 Task: open an excel sheet and write heading  Money ManagerAdd Descriptions in a column and its values below  'Salary, Rent, Groceries, Utilities, Dining out, Transportation & Entertainment. 'Add Categories in next column and its values below  Income, Expense, Expense, Expense, Expense, Expense & Expense. Add Amount in next column and its values below  $2,500, $800, $200, $100, $50, $30 & $100Add Dates in next column and its values below  2023-05-01, 2023-05-05, 2023-05-10, 2023-05-15, 2023-05-20, 2023-05-25 & 2023-05-31Save page ExpenseLog templatesbook
Action: Mouse moved to (140, 138)
Screenshot: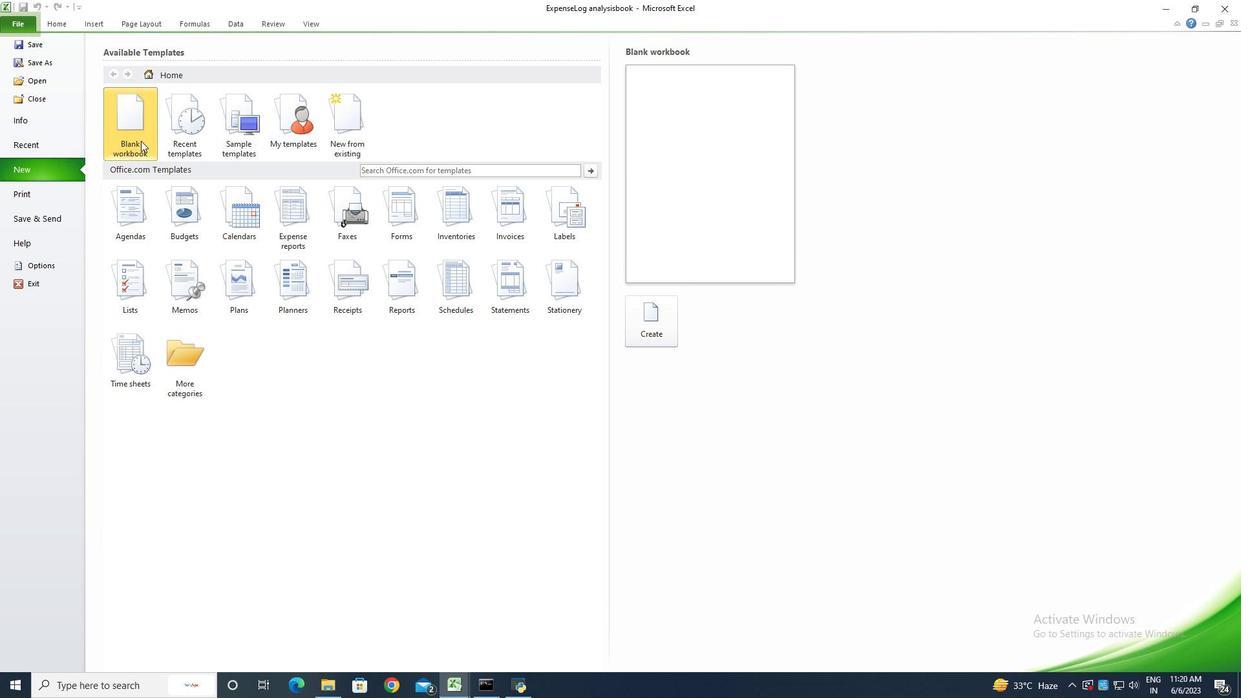 
Action: Mouse pressed left at (140, 138)
Screenshot: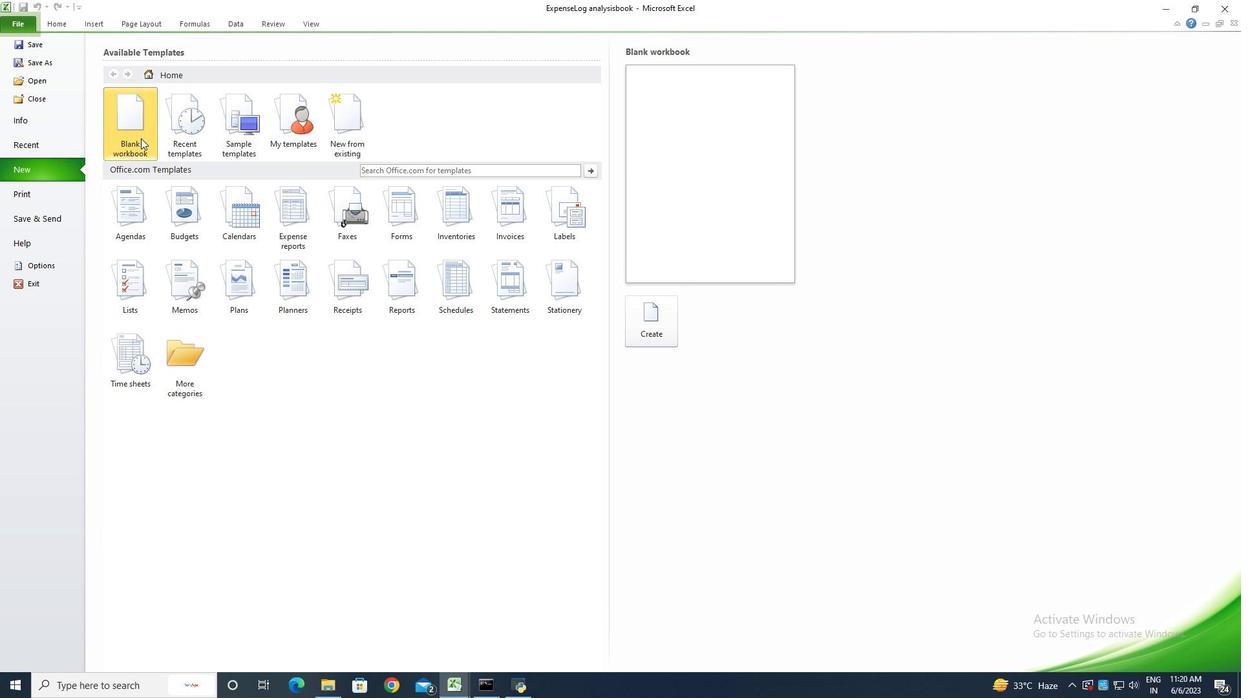 
Action: Mouse moved to (643, 326)
Screenshot: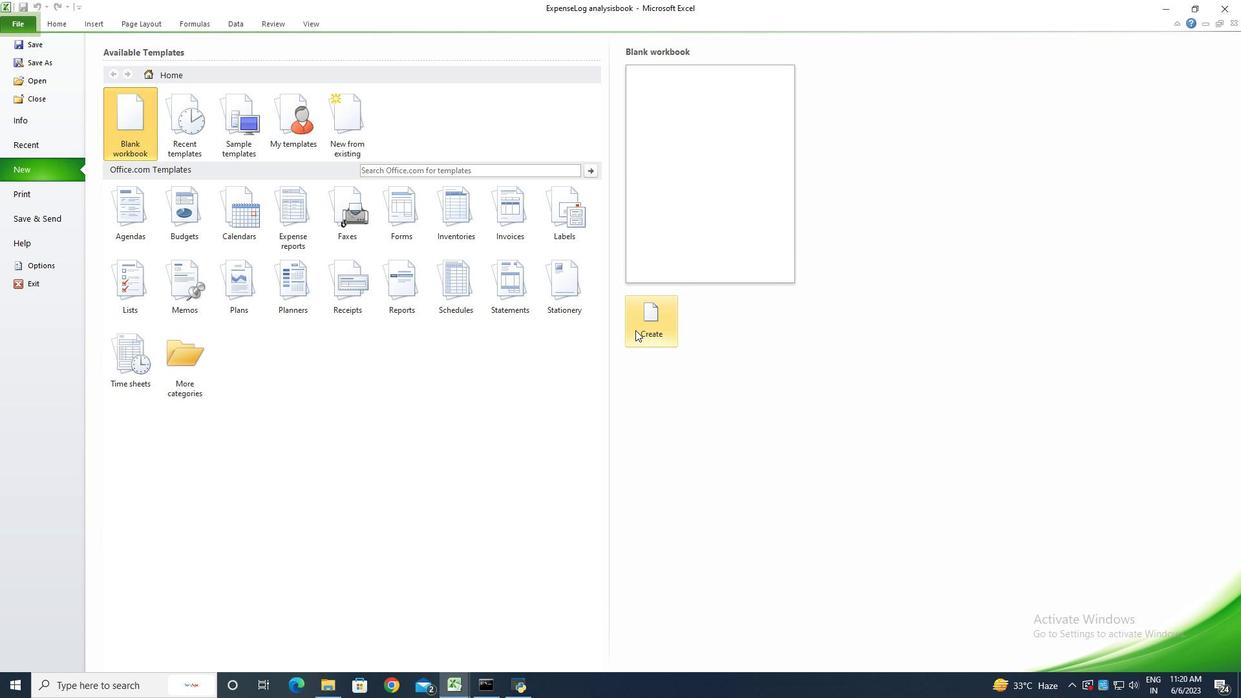 
Action: Mouse pressed left at (643, 326)
Screenshot: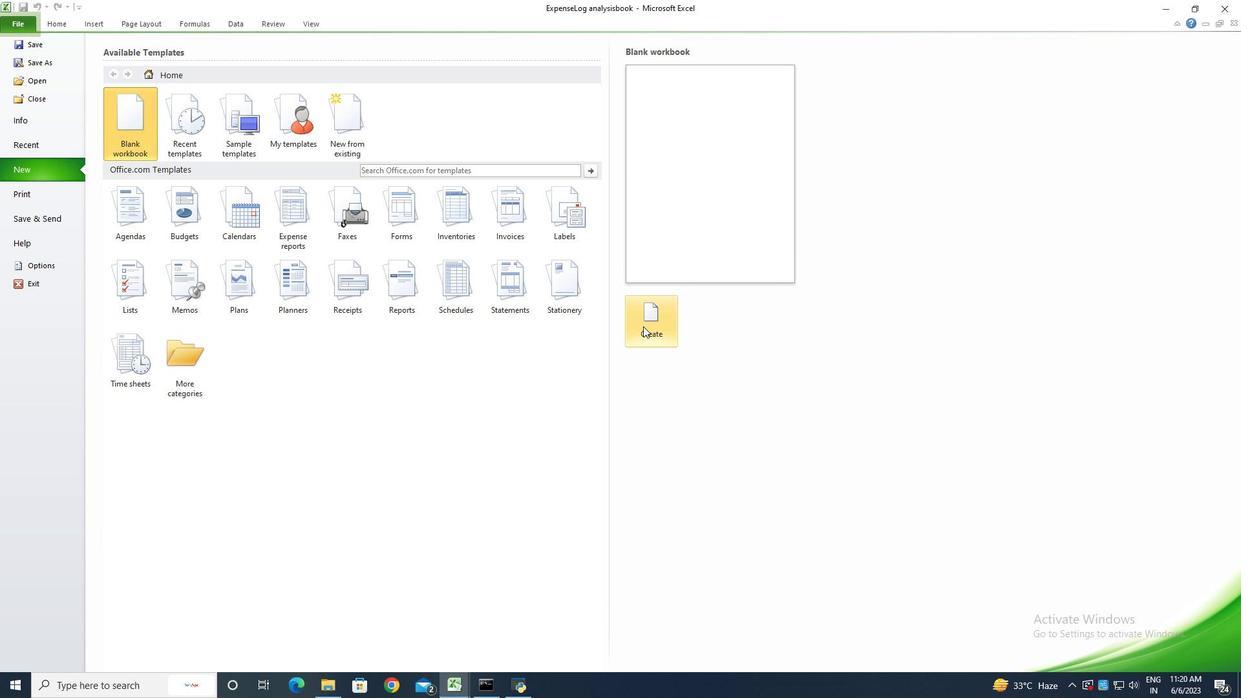 
Action: Key pressed <Key.shift><Key.shift>Mona<Key.backspace>et<Key.backspace>y<Key.space><Key.shift><Key.shift><Key.shift><Key.shift><Key.shift><Key.shift><Key.shift><Key.shift><Key.shift><Key.shift><Key.shift><Key.shift><Key.shift><Key.shift><Key.shift><Key.shift><Key.shift><Key.shift>Manager<Key.enter><Key.shift>Descriptions<Key.enter><Key.shift>Salary<Key.space><Key.backspace><Key.enter><Key.shift>Rent<Key.enter><Key.shift>Groceries<Key.enter><Key.shift>Utl<Key.backspace>ilities<Key.enter><Key.shift><Key.shift><Key.shift>Dining<Key.space><Key.shift>Out<Key.enter><Key.shift>Transportation<Key.enter><Key.shift><Key.shift><Key.shift><Key.shift><Key.shift><Key.shift><Key.shift><Key.shift><Key.shift><Key.shift><Key.shift><Key.shift><Key.shift><Key.shift><Key.shift><Key.shift><Key.shift><Key.shift><Key.shift><Key.shift><Key.shift><Key.shift><Key.shift><Key.shift><Key.shift><Key.shift><Key.shift><Key.shift><Key.shift><Key.shift><Key.shift><Key.shift><Key.shift><Key.shift><Key.shift><Key.shift><Key.shift><Key.shift><Key.shift><Key.shift><Key.shift><Key.shift><Key.shift><Key.shift><Key.shift>Enter<Key.shift>Tainment<Key.left><Key.left>
Screenshot: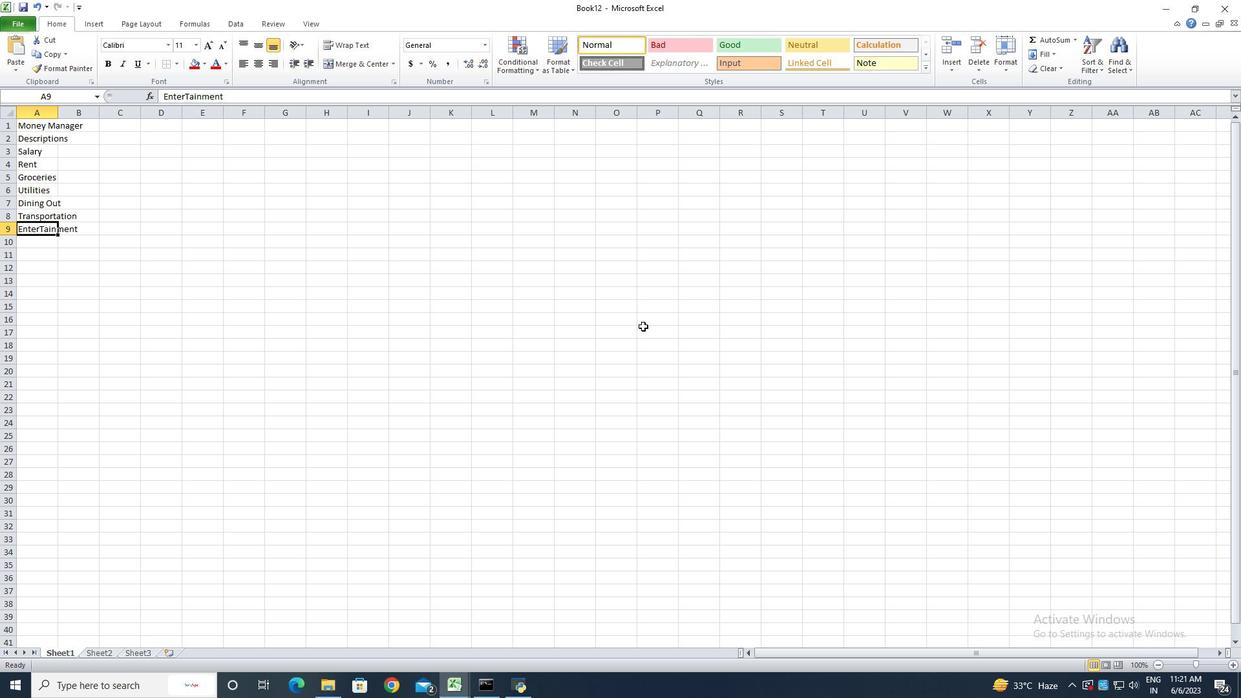 
Action: Mouse moved to (190, 95)
Screenshot: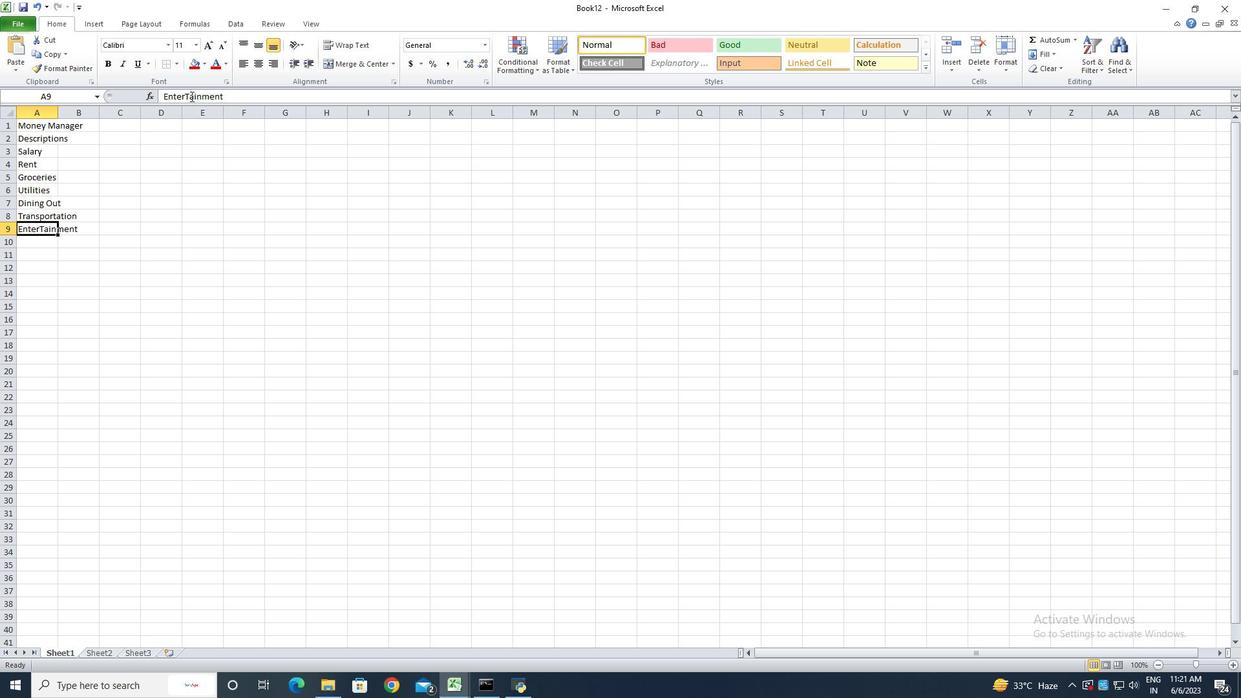 
Action: Mouse pressed left at (190, 95)
Screenshot: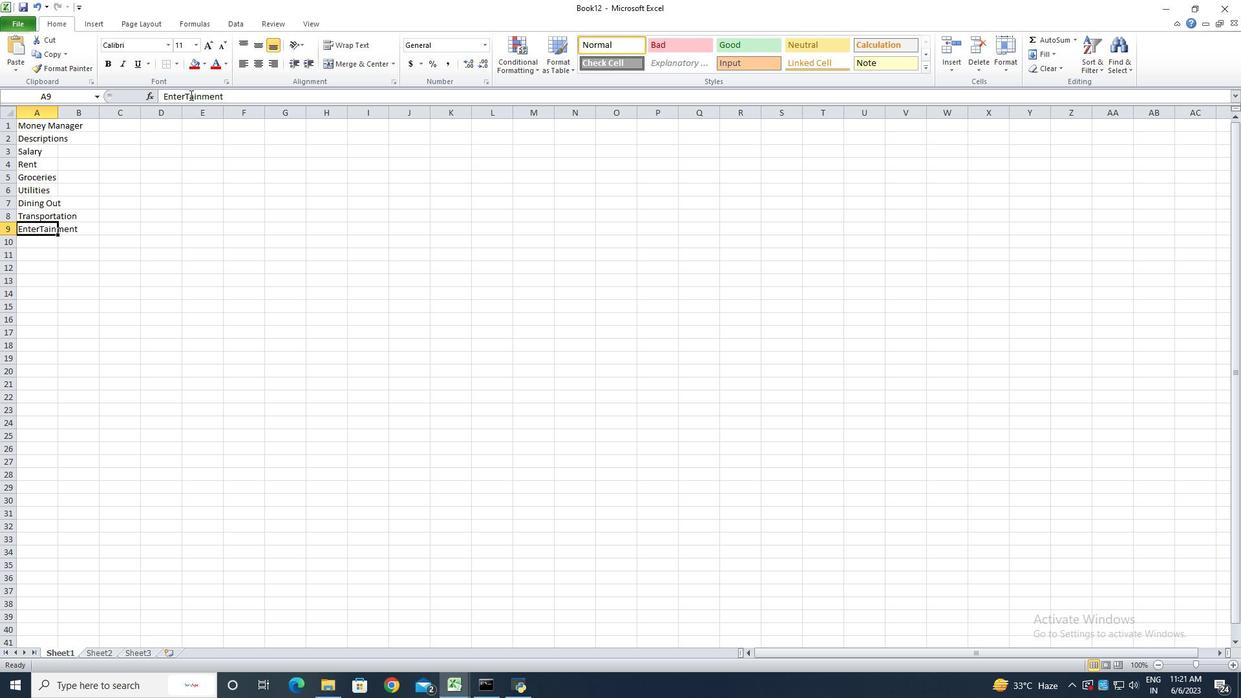 
Action: Mouse moved to (199, 92)
Screenshot: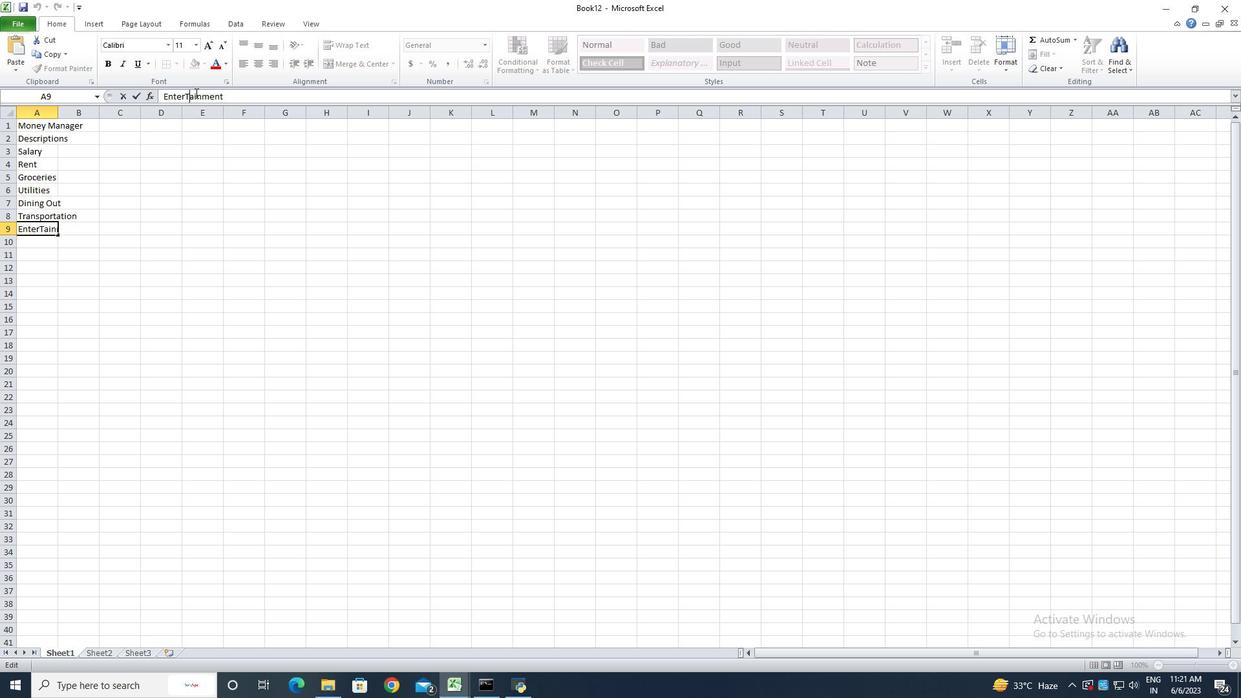 
Action: Key pressed <Key.backspace>t
Screenshot: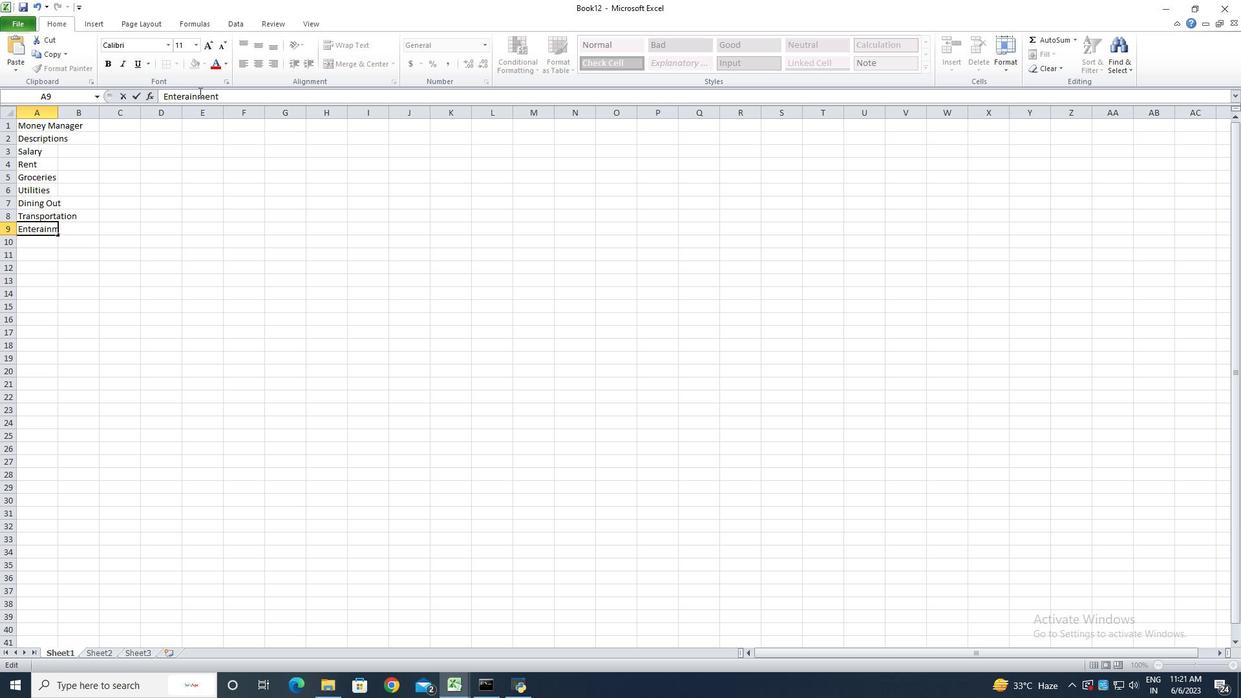 
Action: Mouse moved to (129, 178)
Screenshot: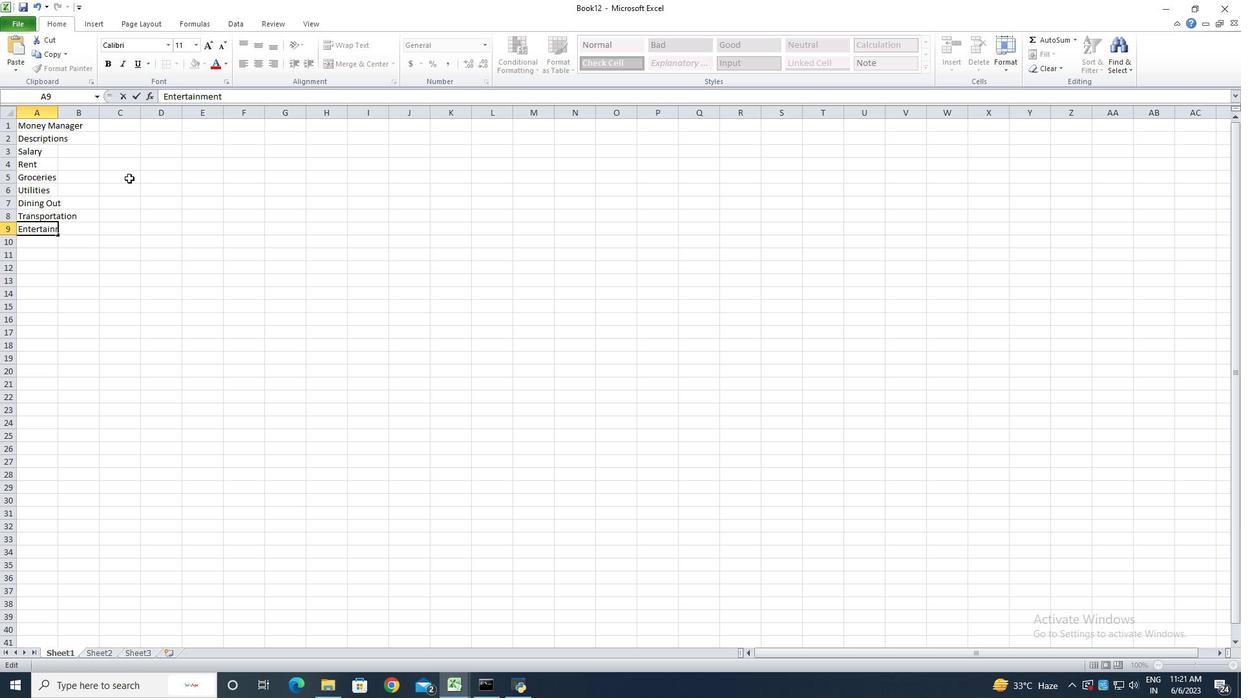 
Action: Key pressed <Key.enter>
Screenshot: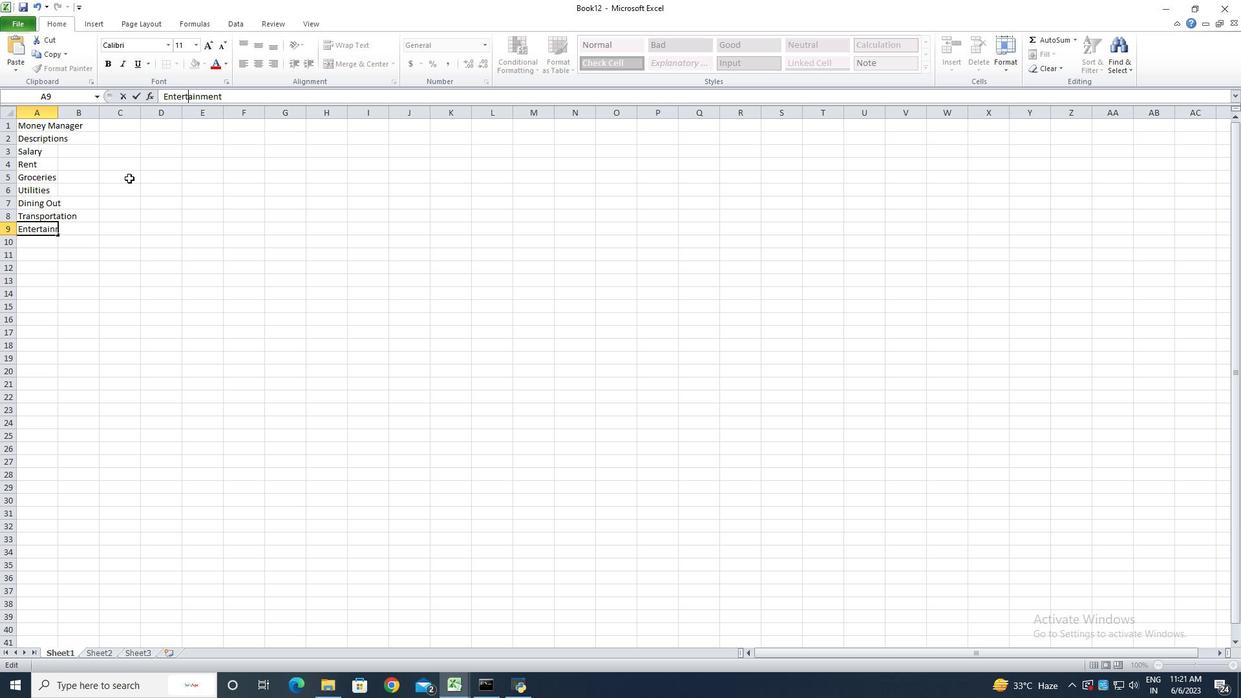 
Action: Mouse moved to (60, 117)
Screenshot: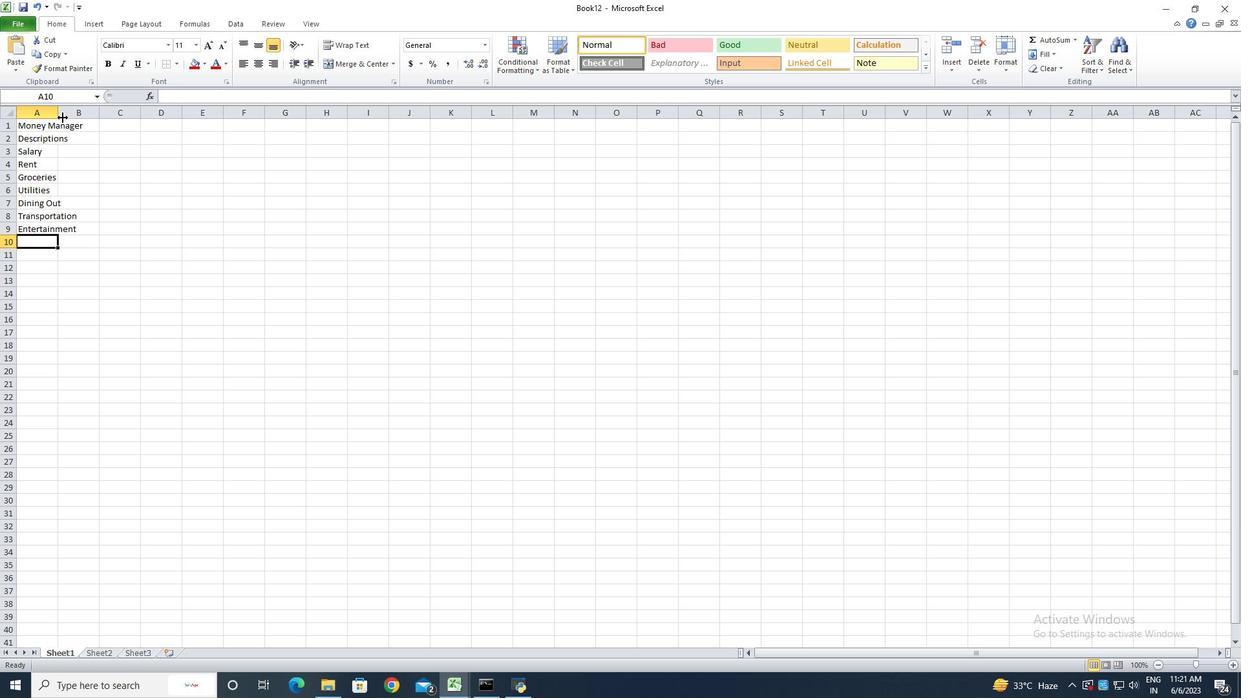 
Action: Mouse pressed left at (60, 117)
Screenshot: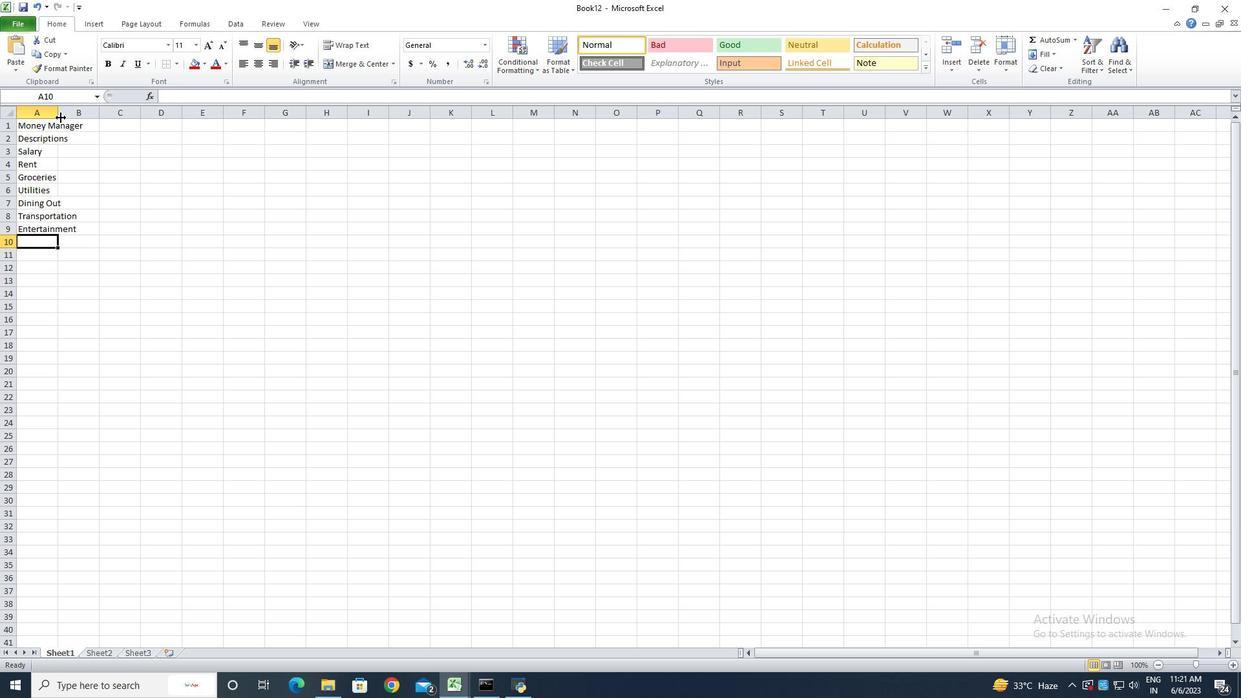 
Action: Mouse pressed left at (60, 117)
Screenshot: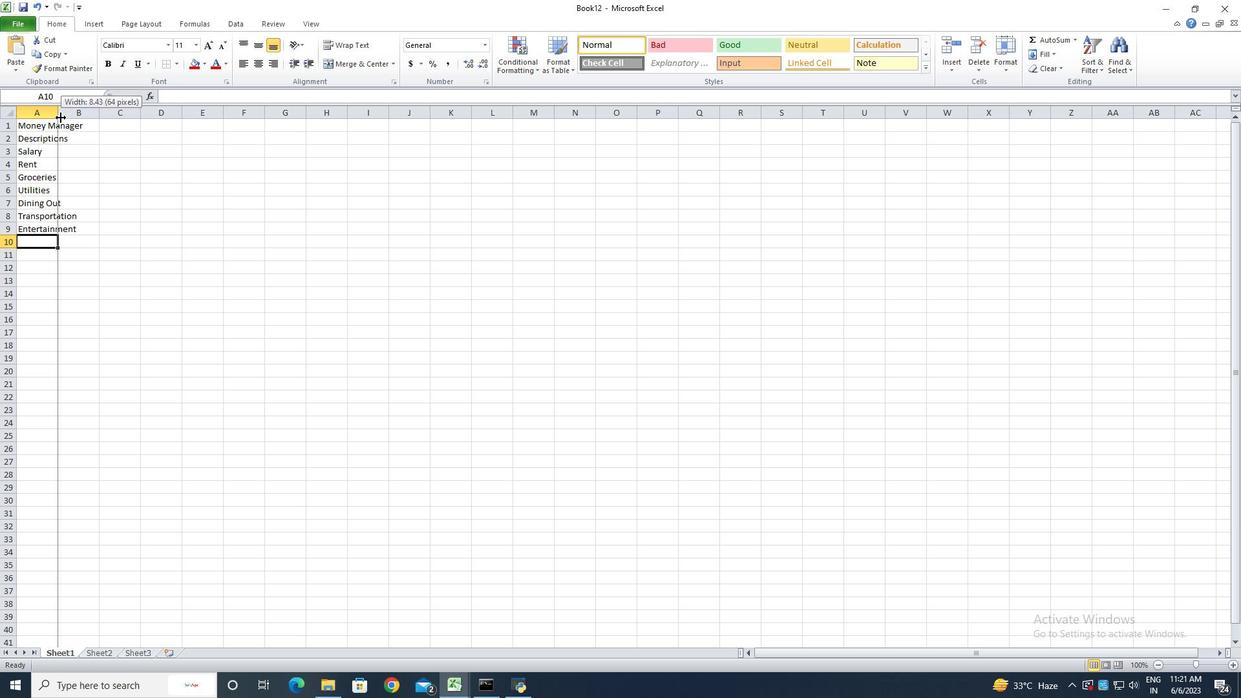 
Action: Mouse moved to (101, 140)
Screenshot: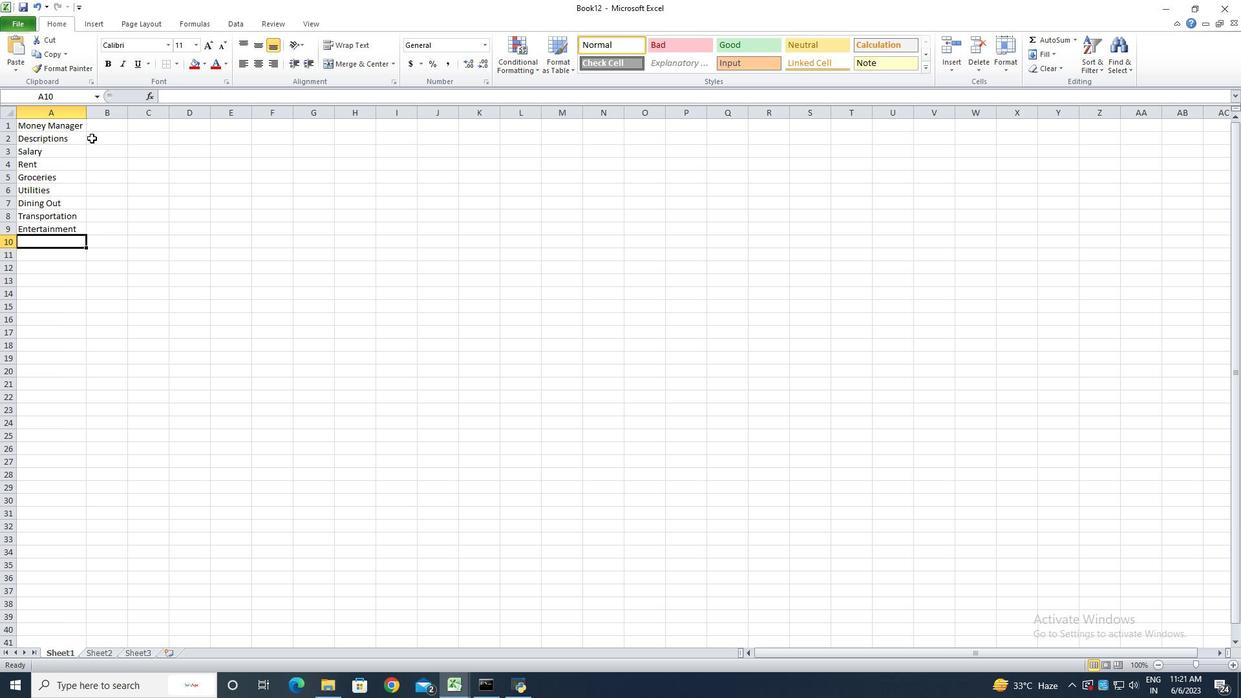 
Action: Mouse pressed left at (101, 140)
Screenshot: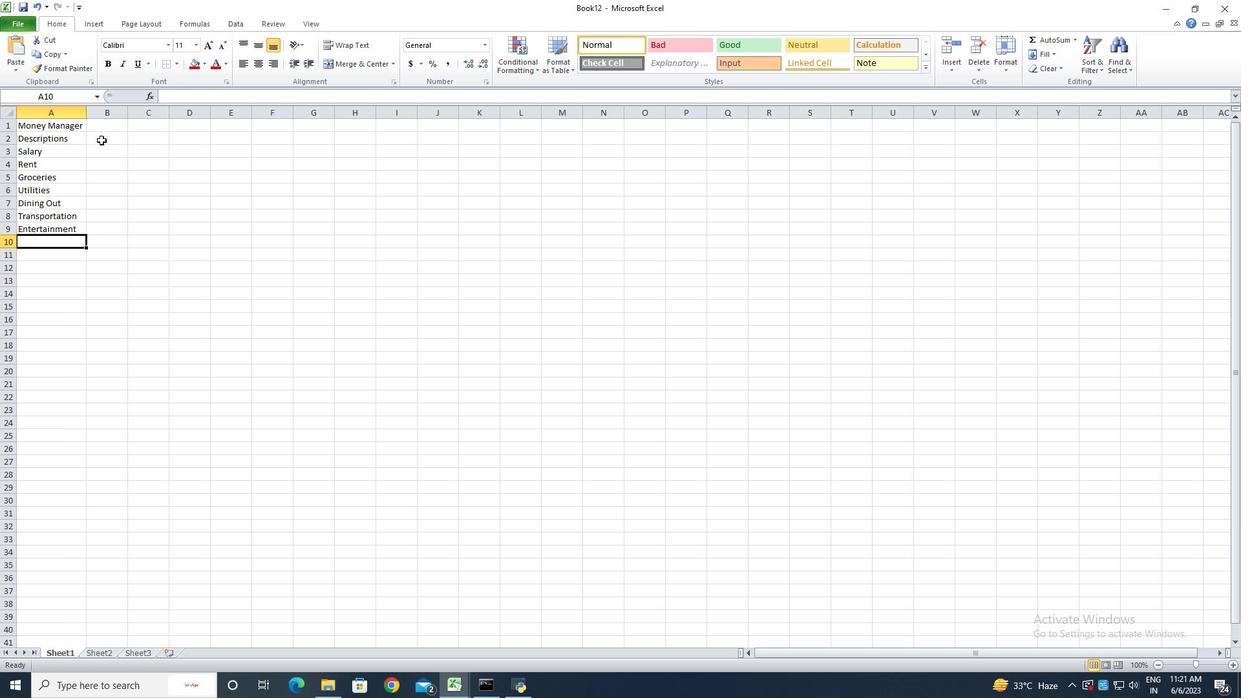 
Action: Key pressed <Key.shift>Categories<Key.enter><Key.shift><Key.shift><Key.shift><Key.shift><Key.shift><Key.shift>Income<Key.enter><Key.shift>Expense<Key.enter><Key.shift>Expense<Key.enter><Key.shift>Expense<Key.enter><Key.shift>Expense<Key.enter><Key.shift>Expense<Key.enter><Key.shift>Expense
Screenshot: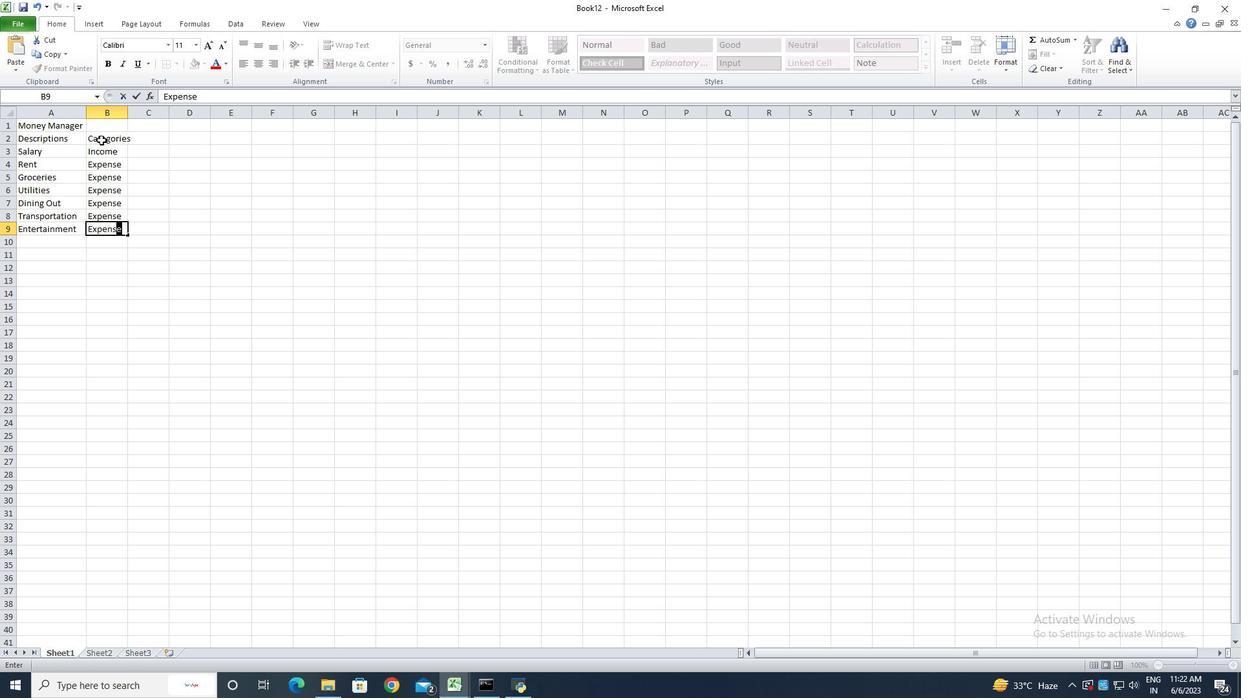 
Action: Mouse moved to (127, 111)
Screenshot: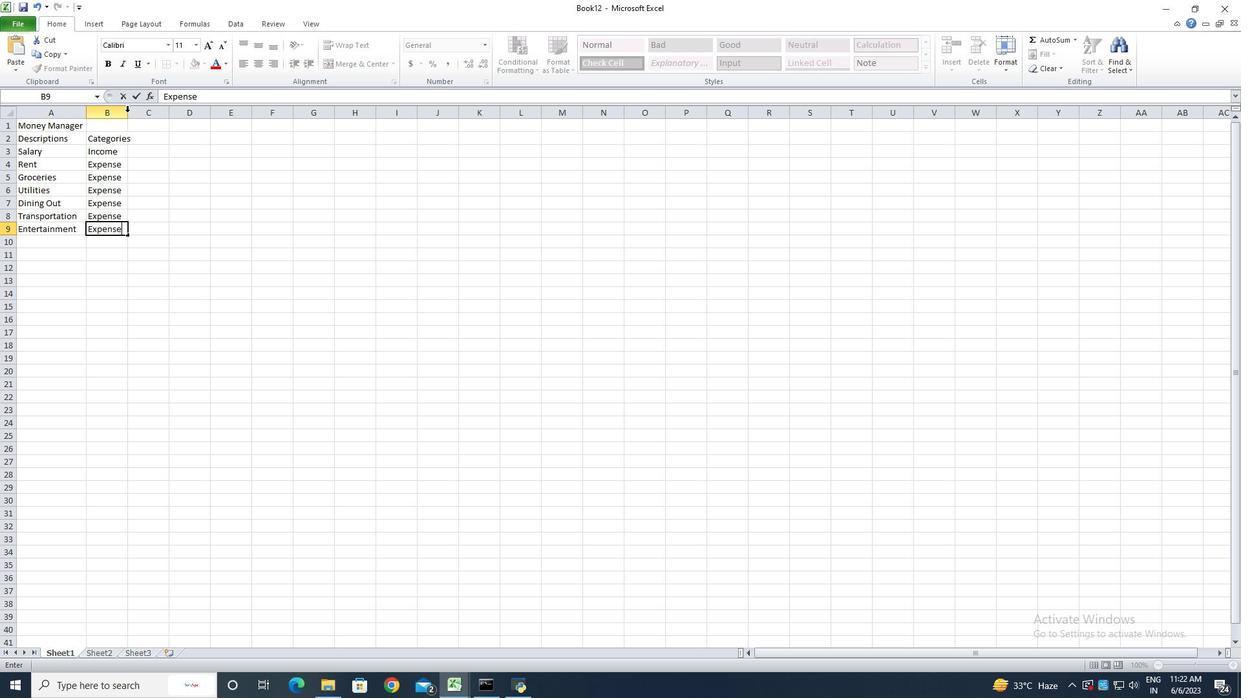 
Action: Key pressed <Key.enter>
Screenshot: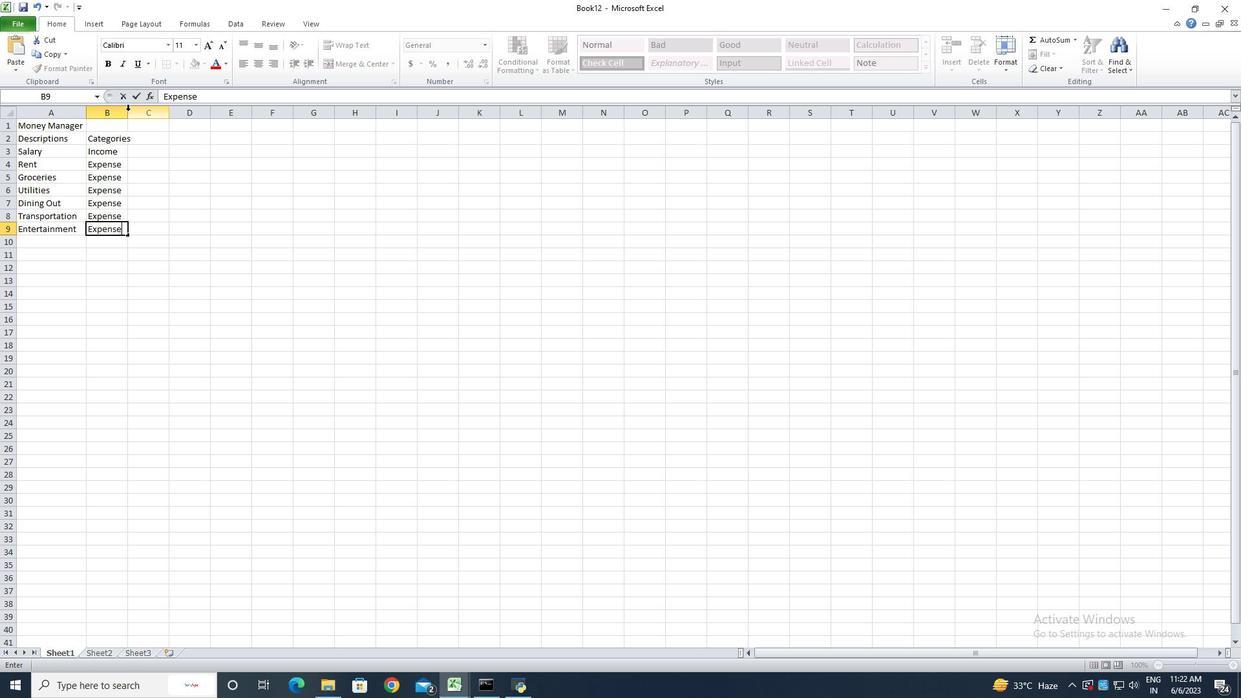 
Action: Mouse moved to (126, 112)
Screenshot: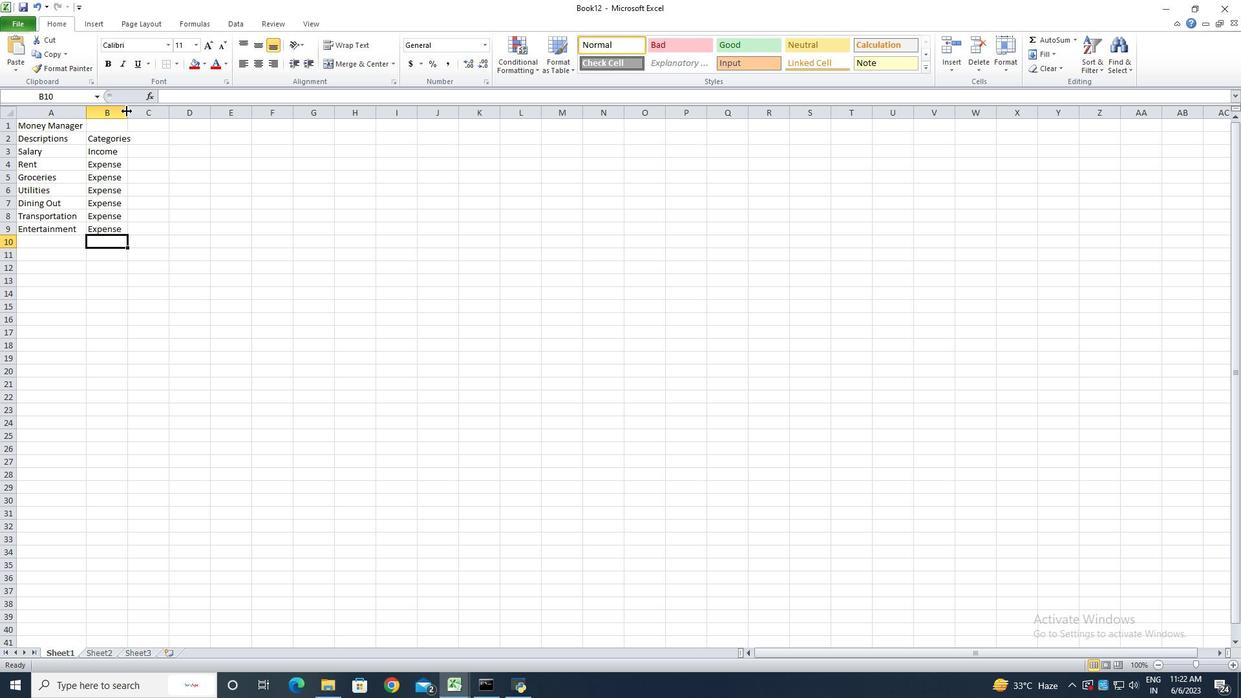 
Action: Mouse pressed left at (126, 112)
Screenshot: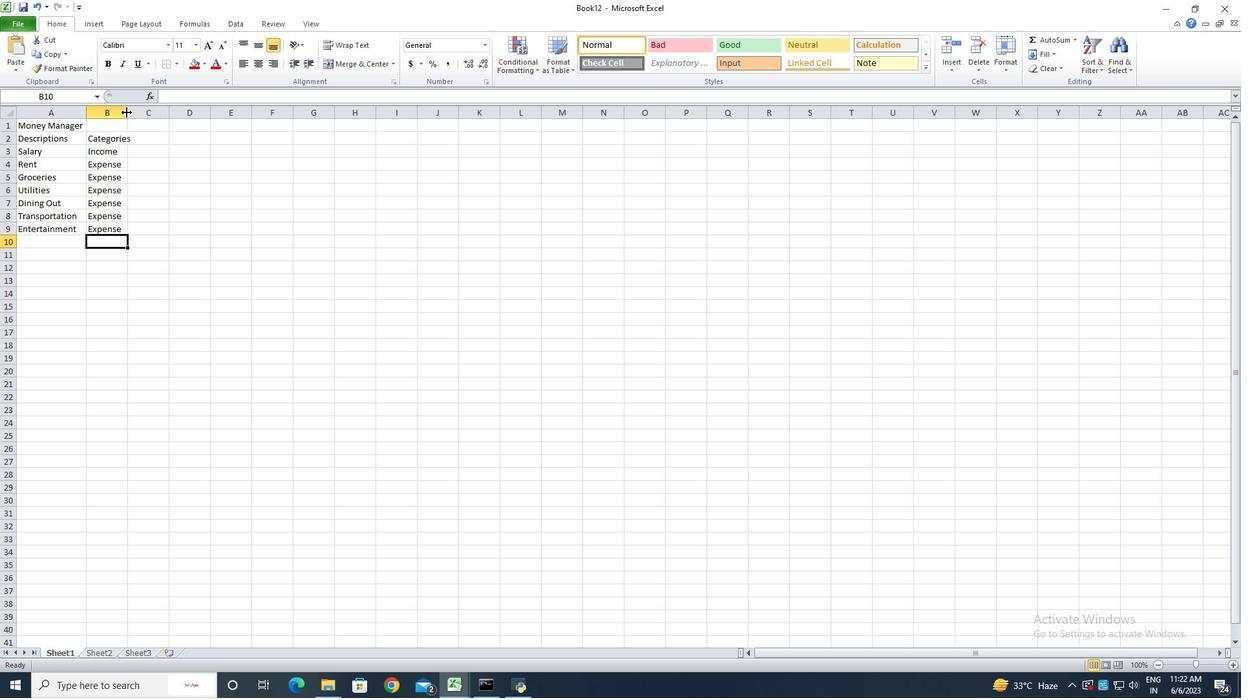
Action: Mouse pressed left at (126, 112)
Screenshot: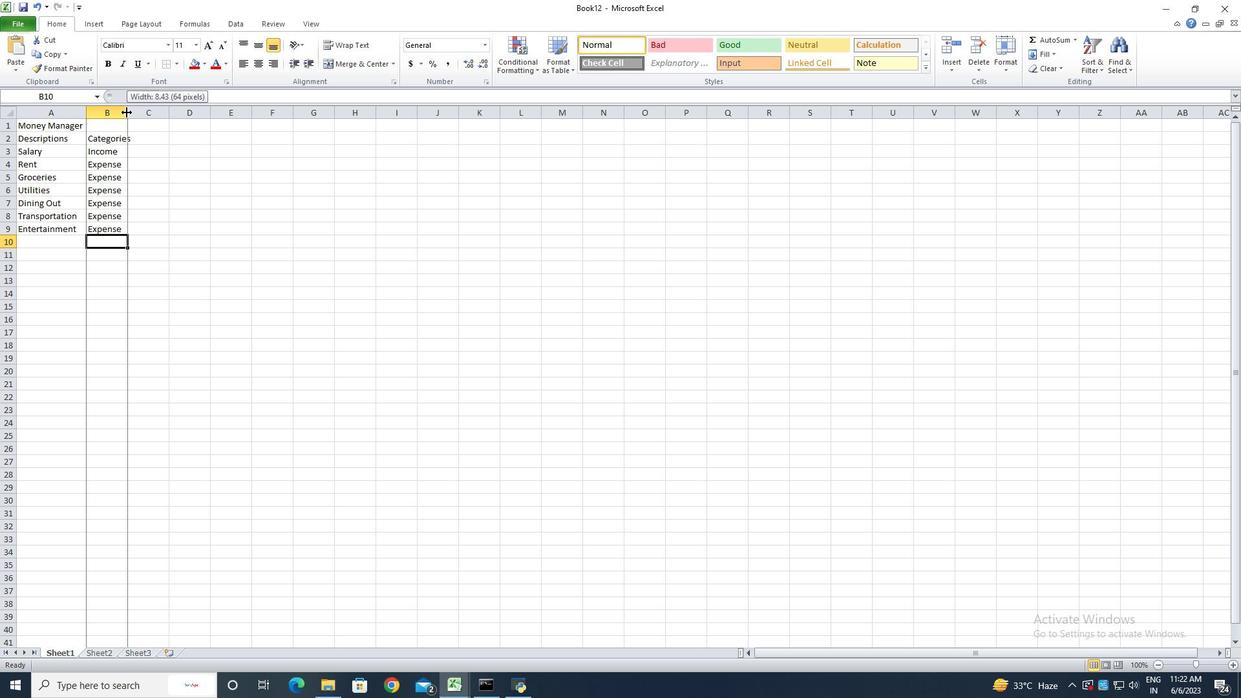 
Action: Mouse moved to (160, 137)
Screenshot: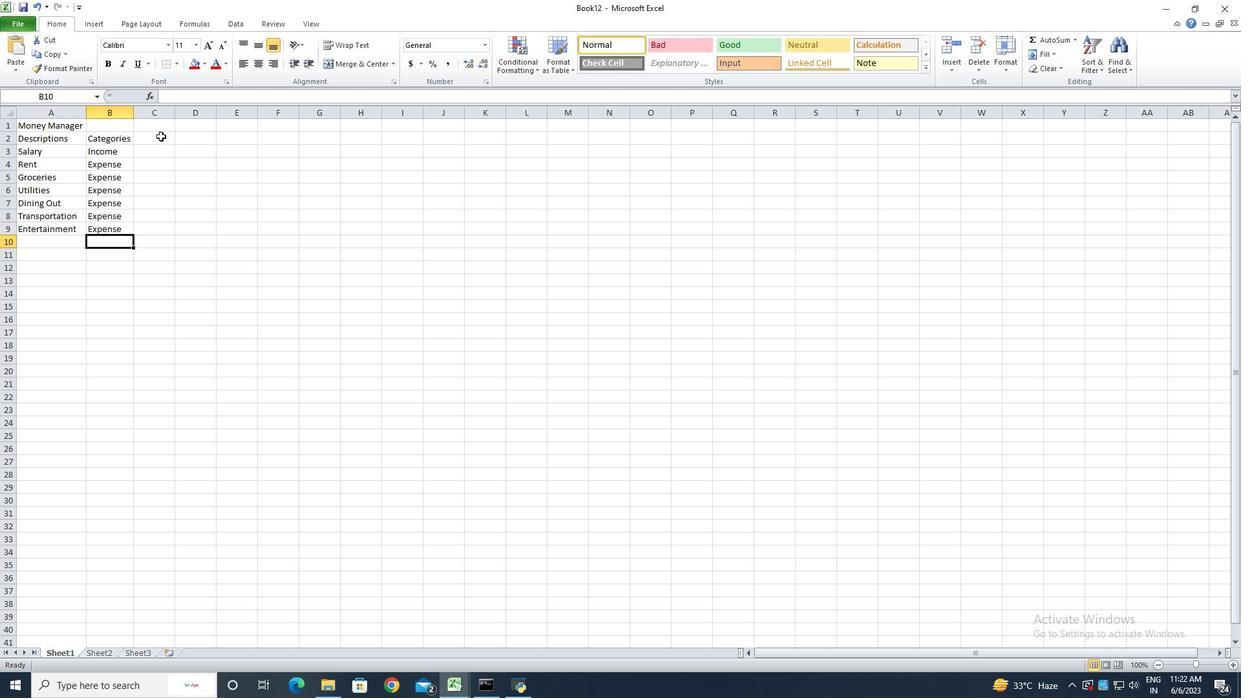 
Action: Mouse pressed left at (160, 137)
Screenshot: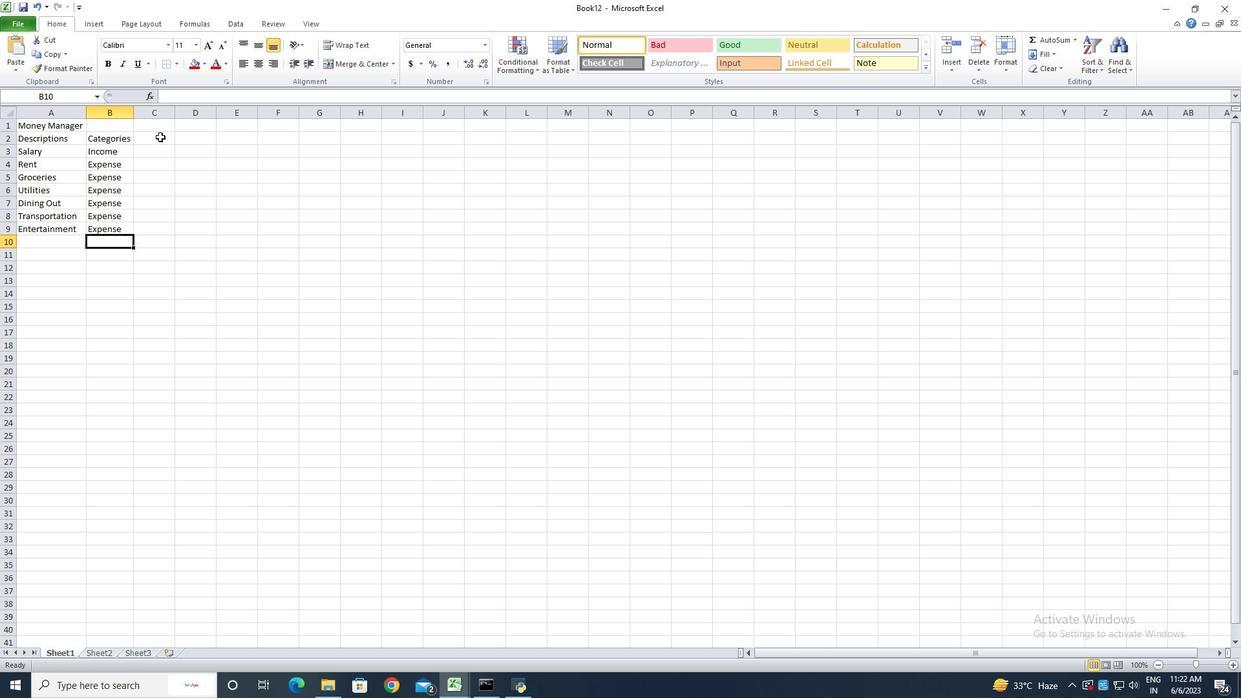 
Action: Key pressed <Key.shift>Amount
Screenshot: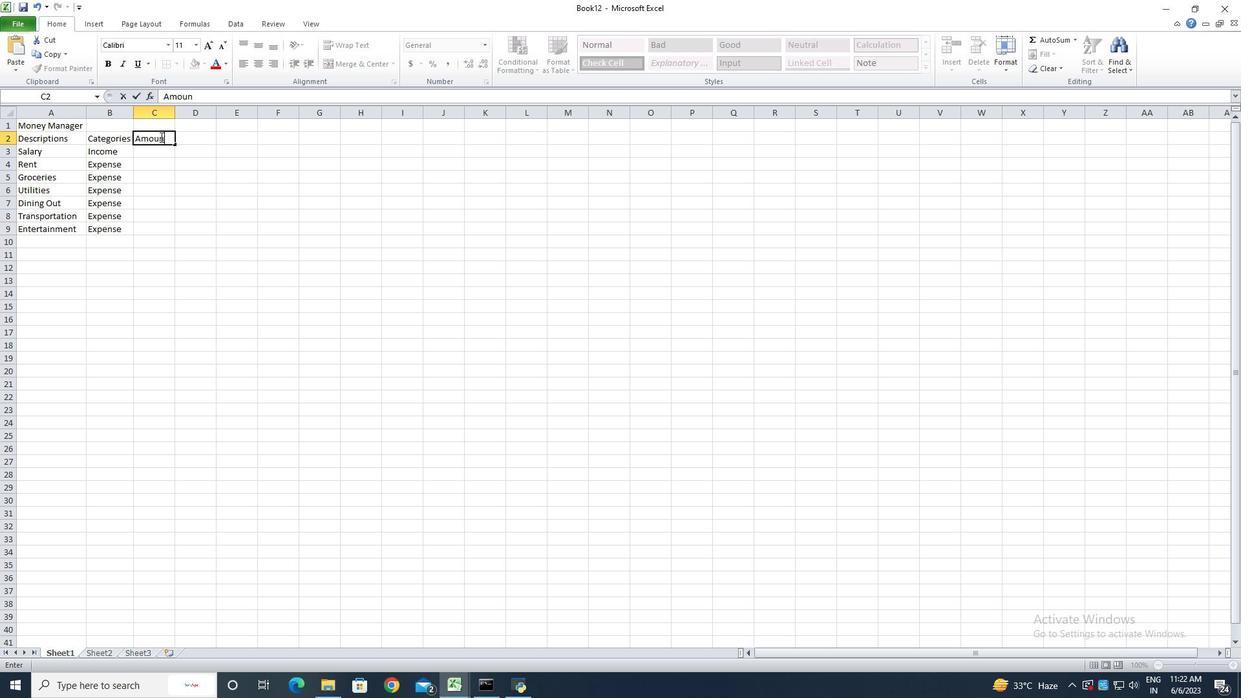 
Action: Mouse moved to (219, 89)
Screenshot: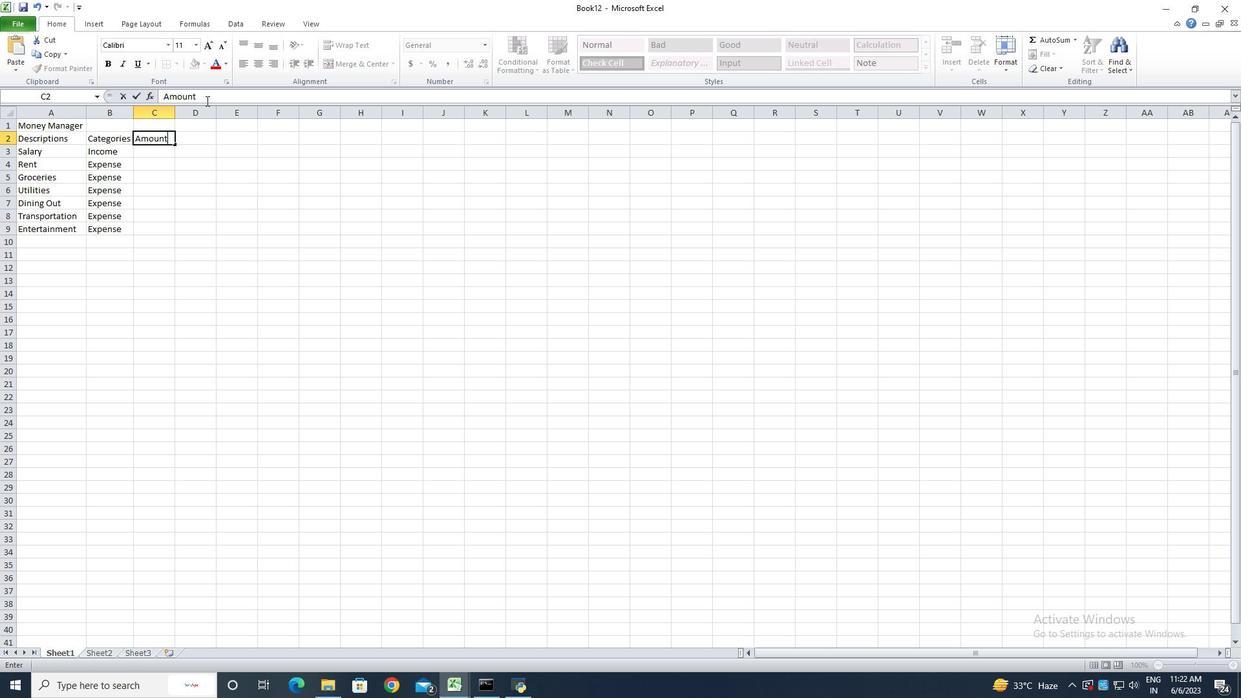 
Action: Key pressed <Key.enter>2500<Key.enter>800<Key.enter>200<Key.enter>100<Key.enter>50<Key.enter>30<Key.enter>100<Key.enter>
Screenshot: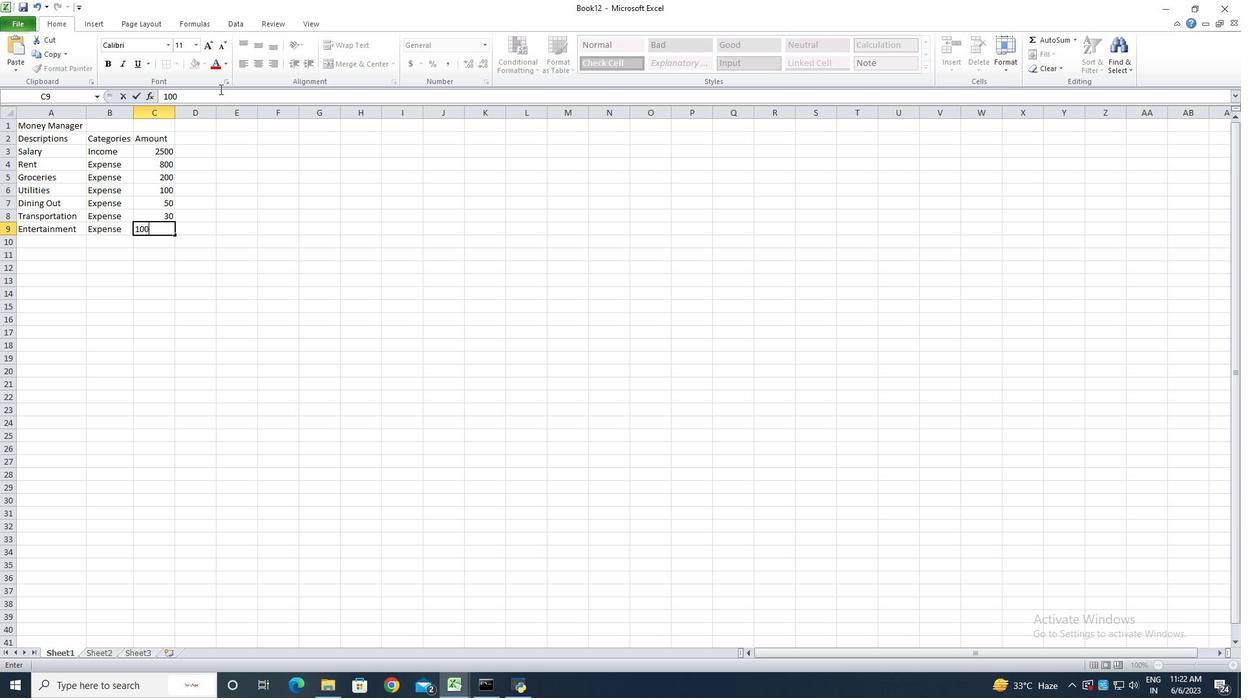 
Action: Mouse moved to (175, 116)
Screenshot: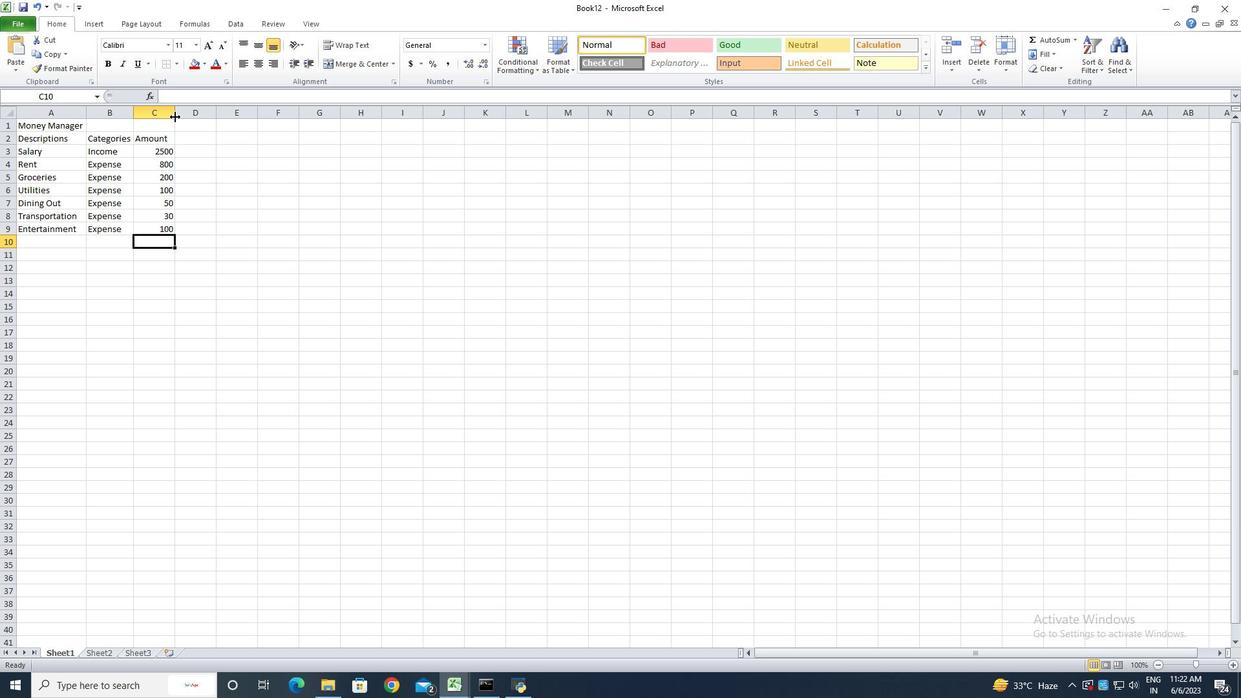 
Action: Mouse pressed left at (175, 116)
Screenshot: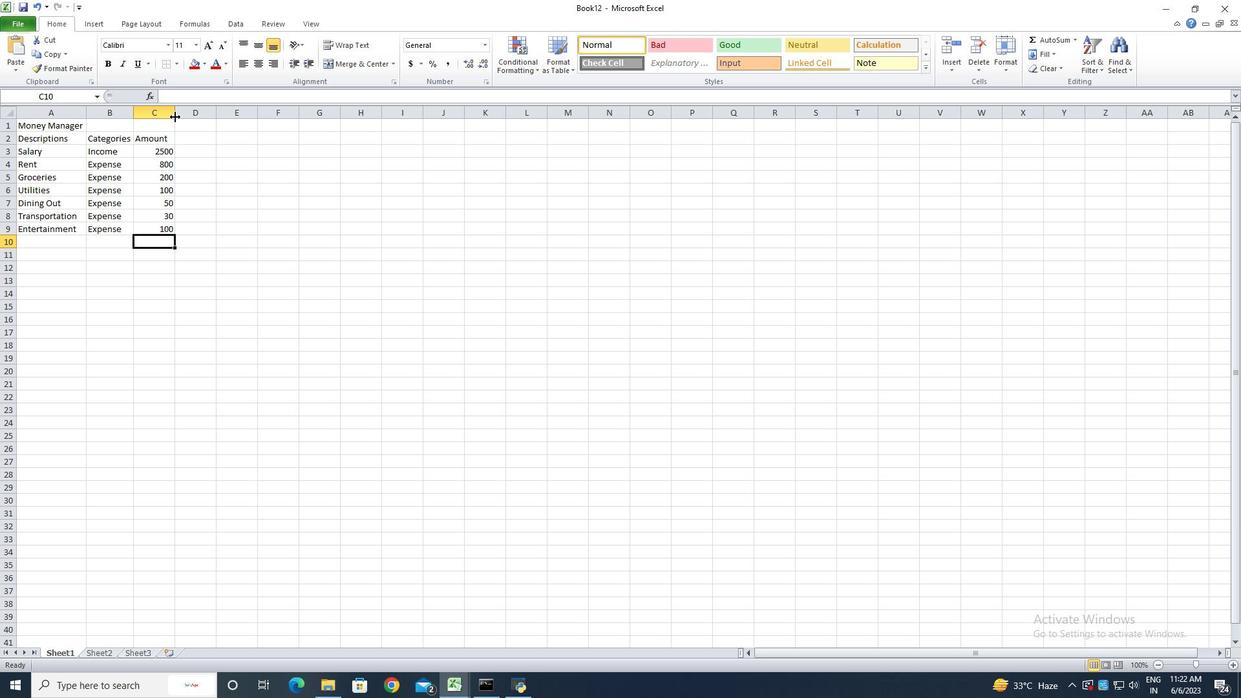 
Action: Mouse pressed left at (175, 116)
Screenshot: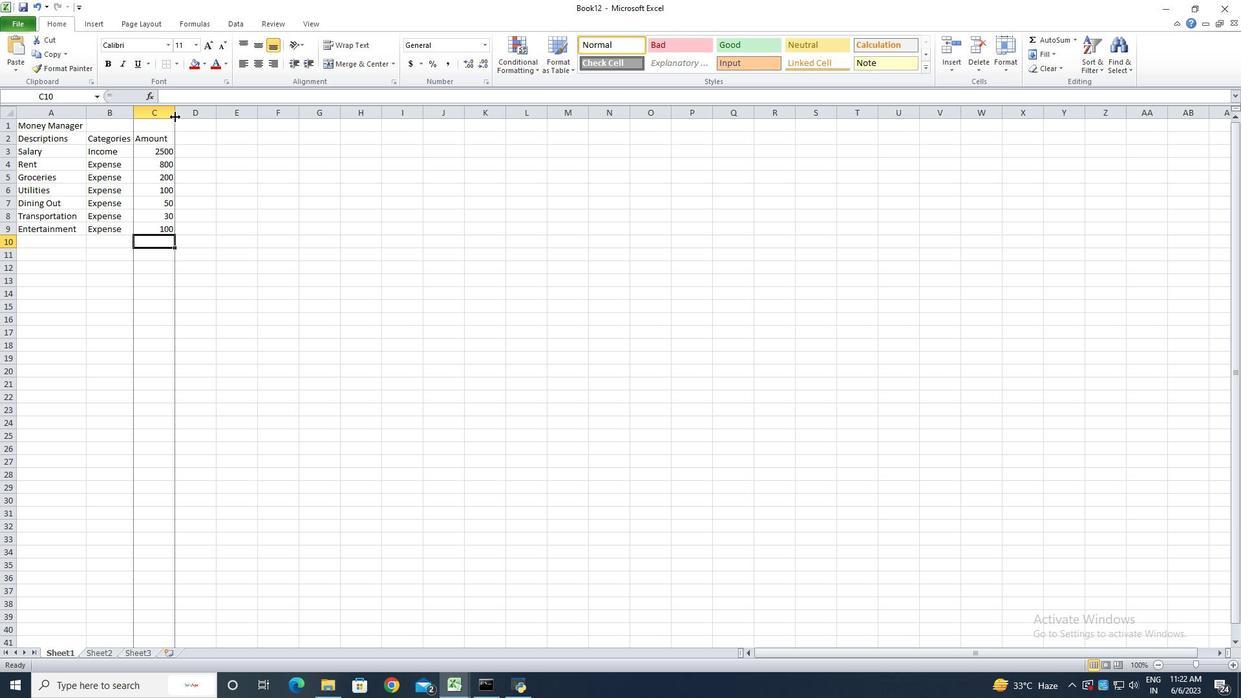 
Action: Mouse moved to (186, 137)
Screenshot: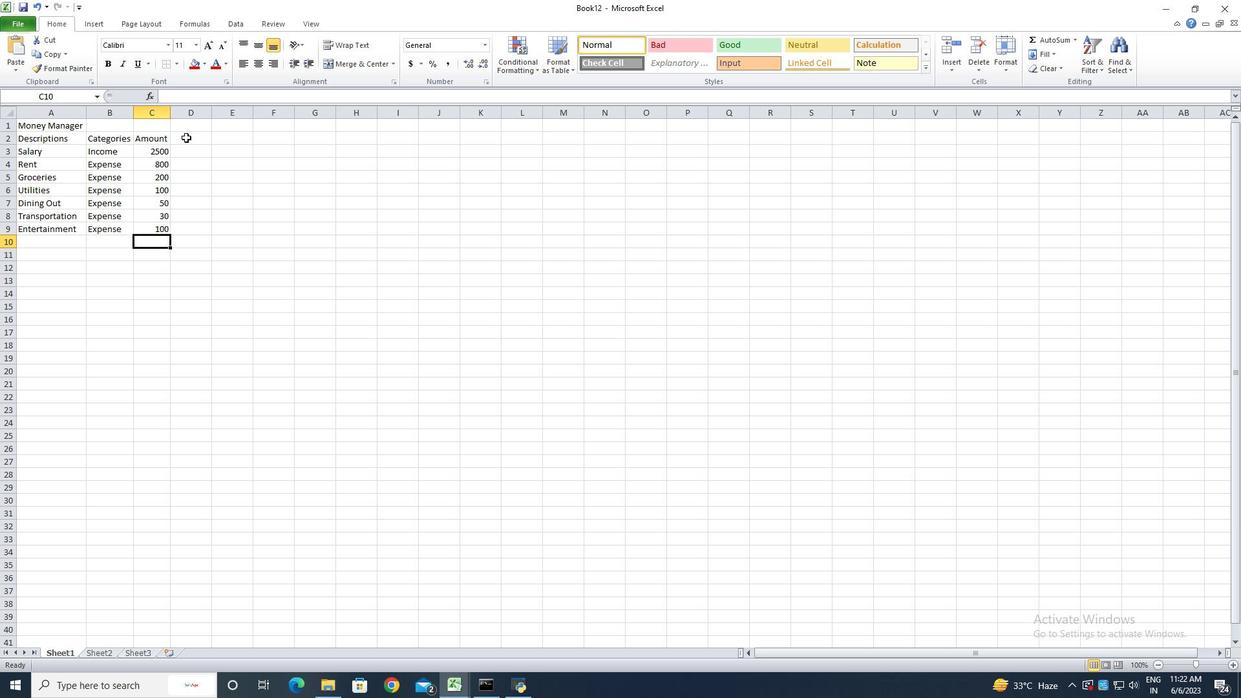 
Action: Mouse pressed left at (186, 137)
Screenshot: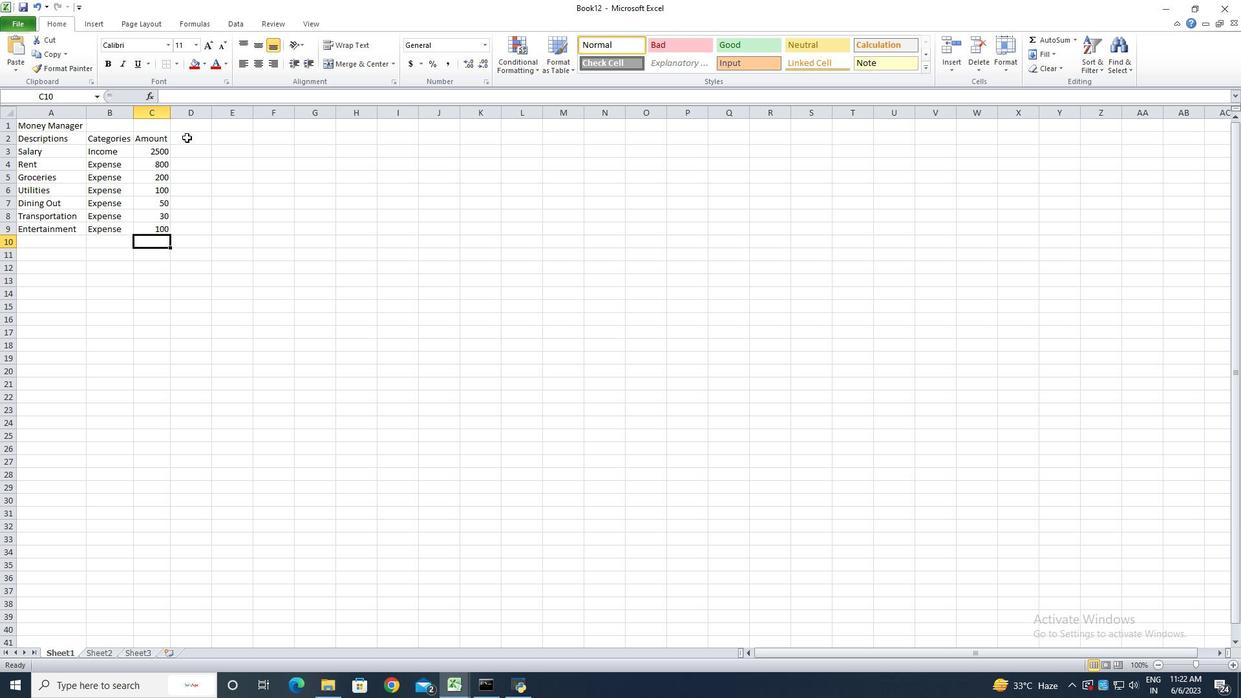 
Action: Key pressed <Key.shift>Dates<Key.enter>2023-05-01<Key.enter>2023-05-05<Key.enter>23-<Key.backspace><Key.backspace>023-05-10<Key.enter>2023-05-15<Key.enter>2023-05-20<Key.enter>2023-05-25<Key.enter>2023-05-311<Key.backspace><Key.enter>
Screenshot: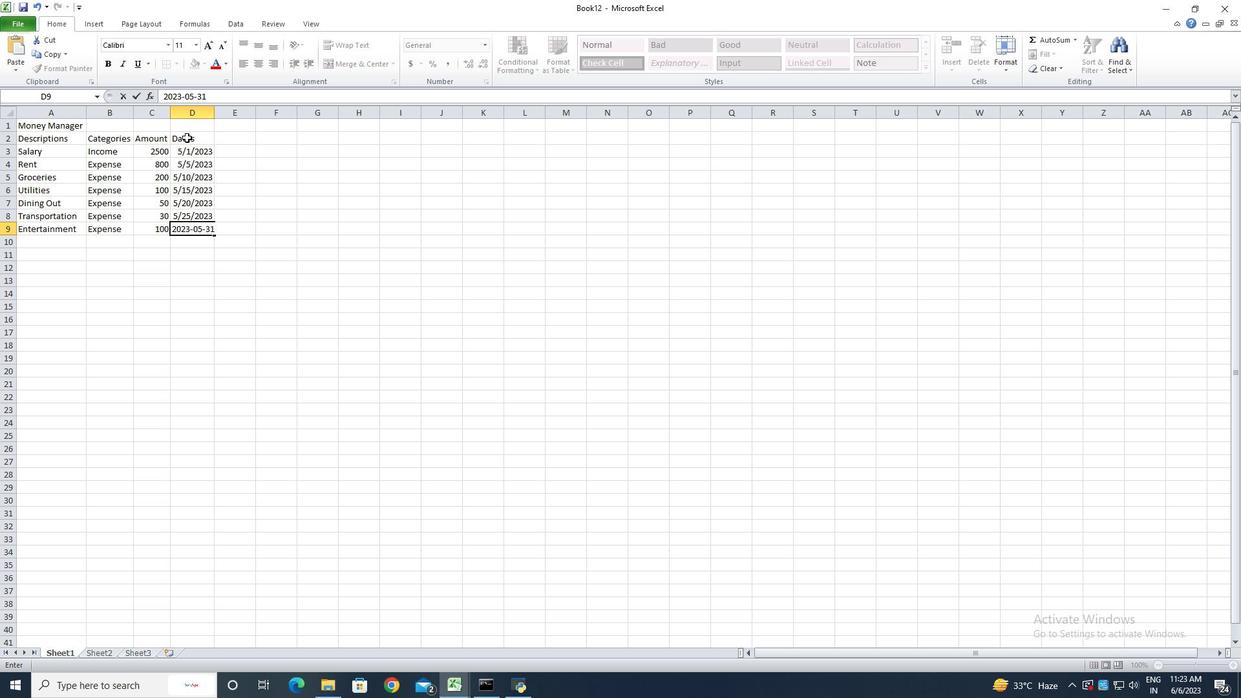 
Action: Mouse moved to (213, 114)
Screenshot: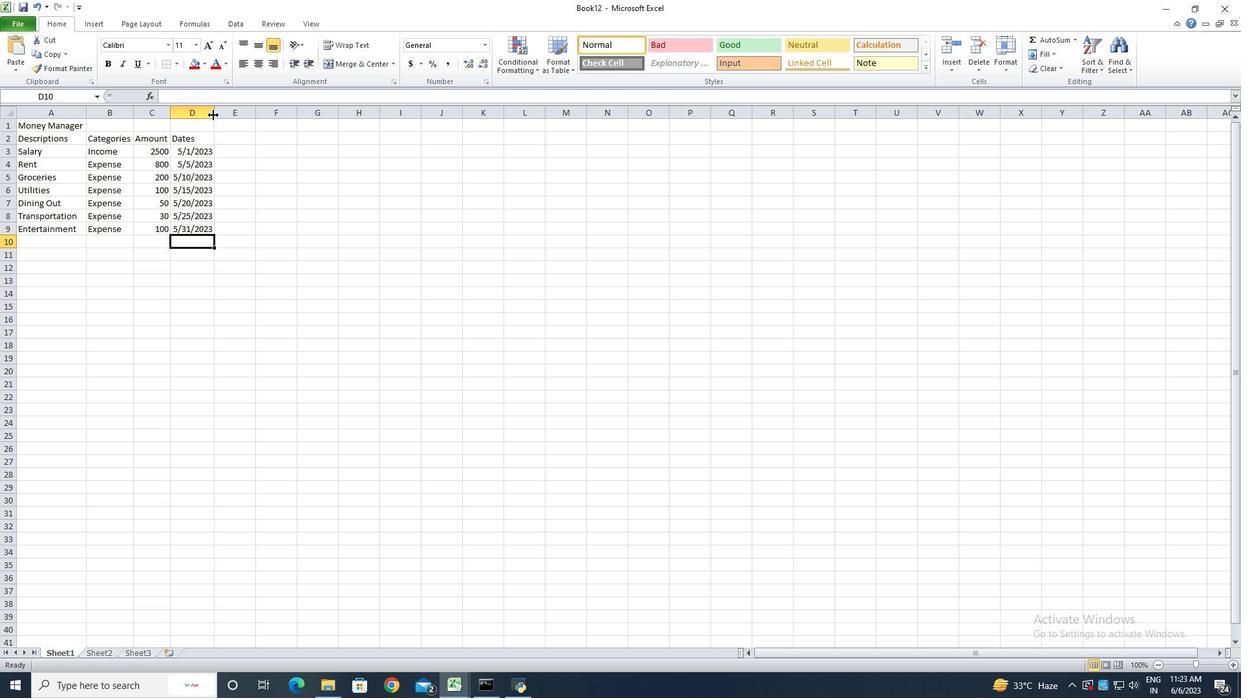 
Action: Mouse pressed left at (213, 114)
Screenshot: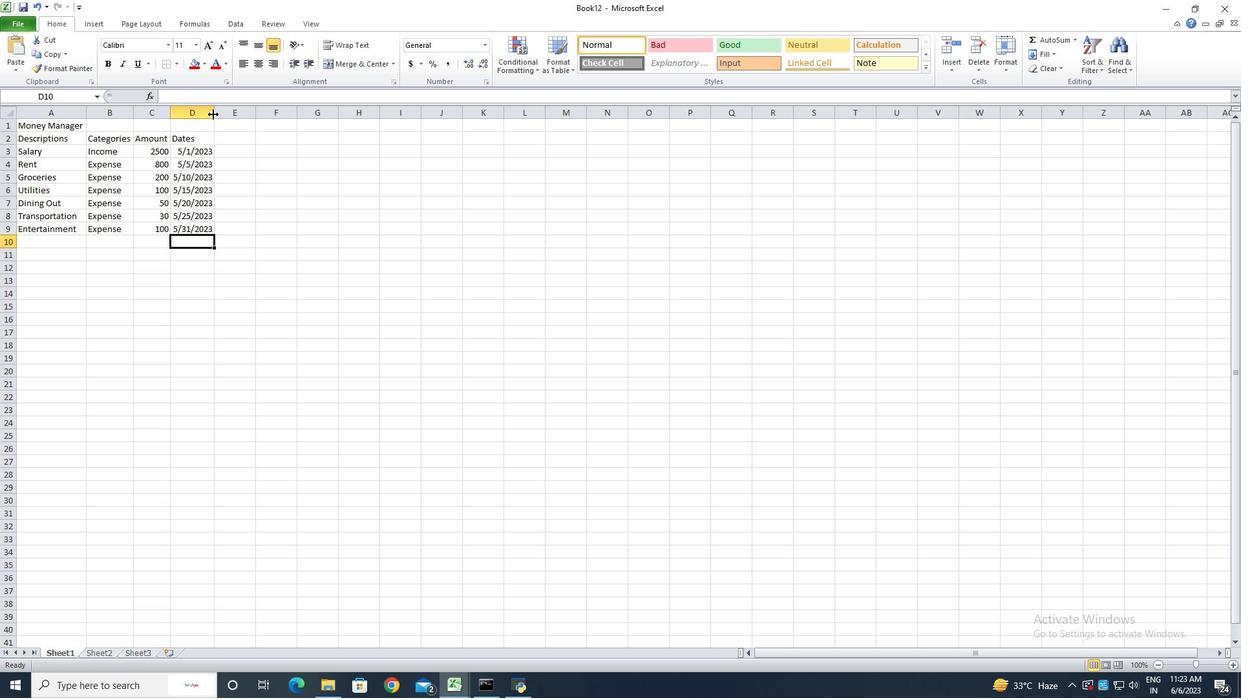 
Action: Mouse pressed left at (213, 114)
Screenshot: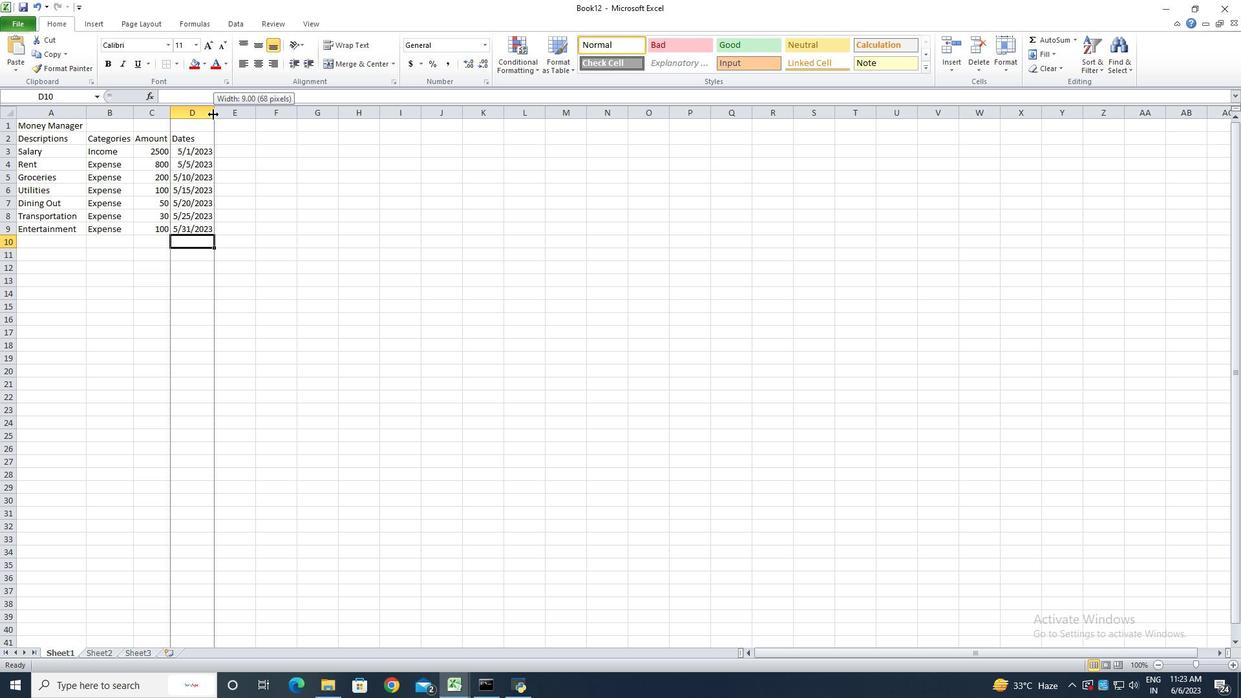 
Action: Mouse moved to (180, 151)
Screenshot: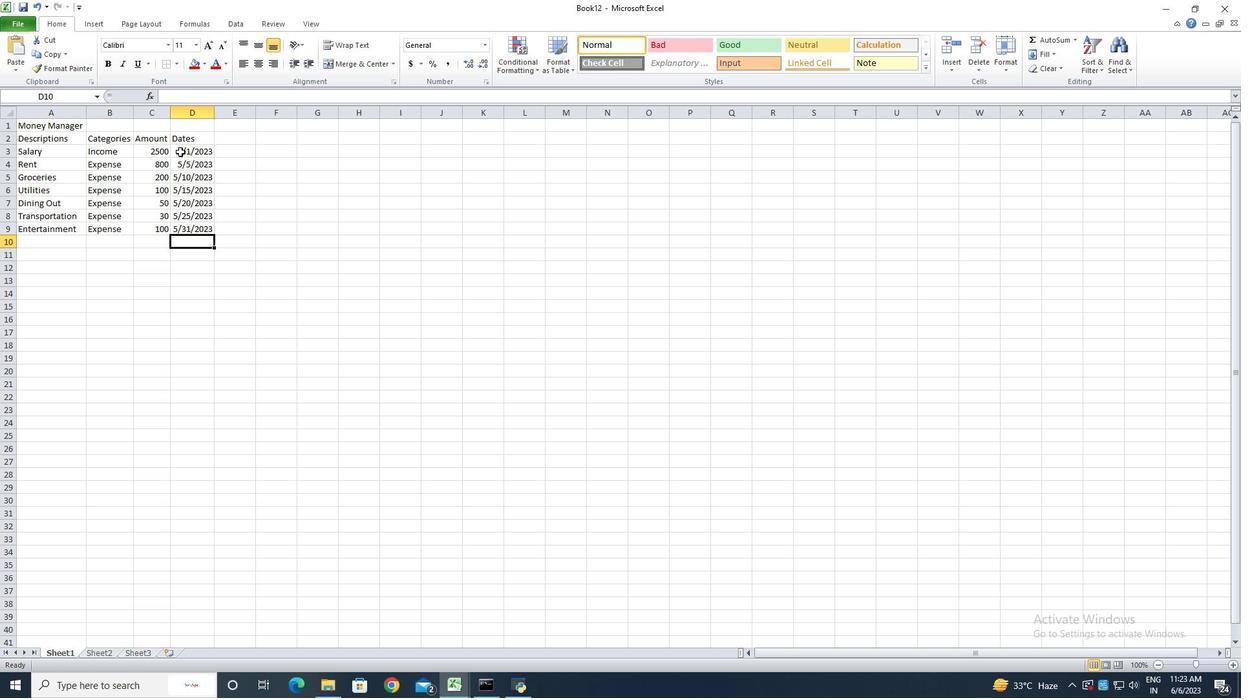 
Action: Mouse pressed left at (180, 151)
Screenshot: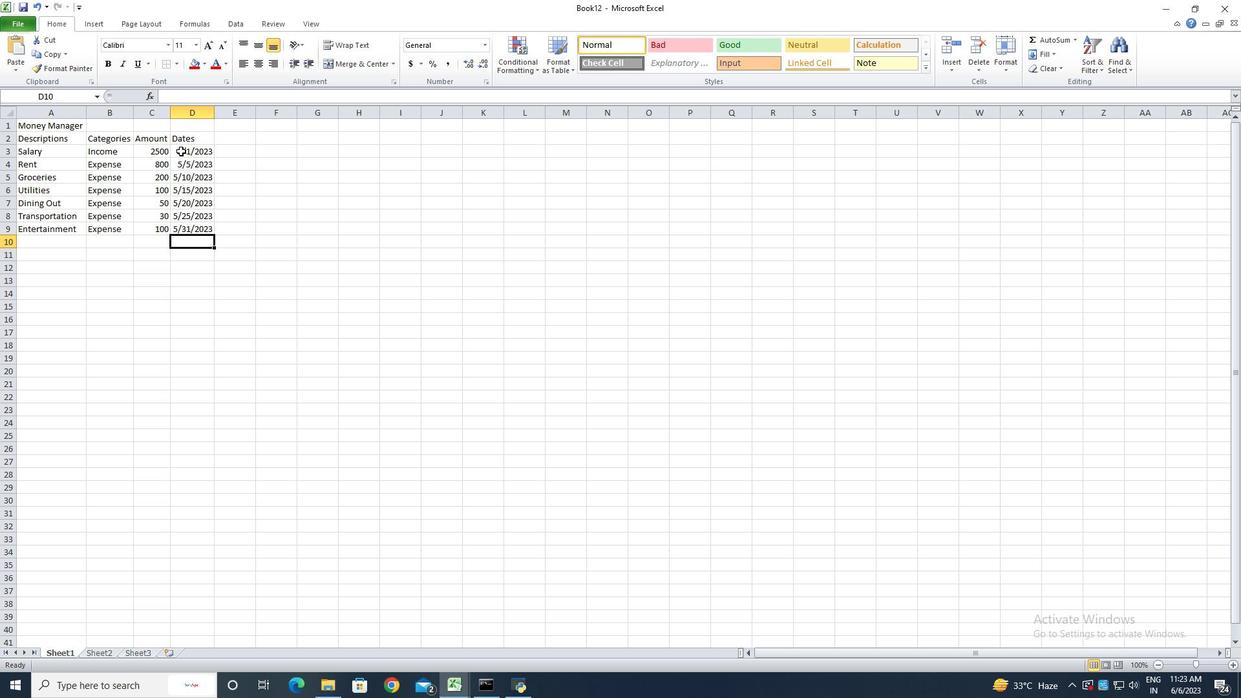 
Action: Mouse moved to (199, 151)
Screenshot: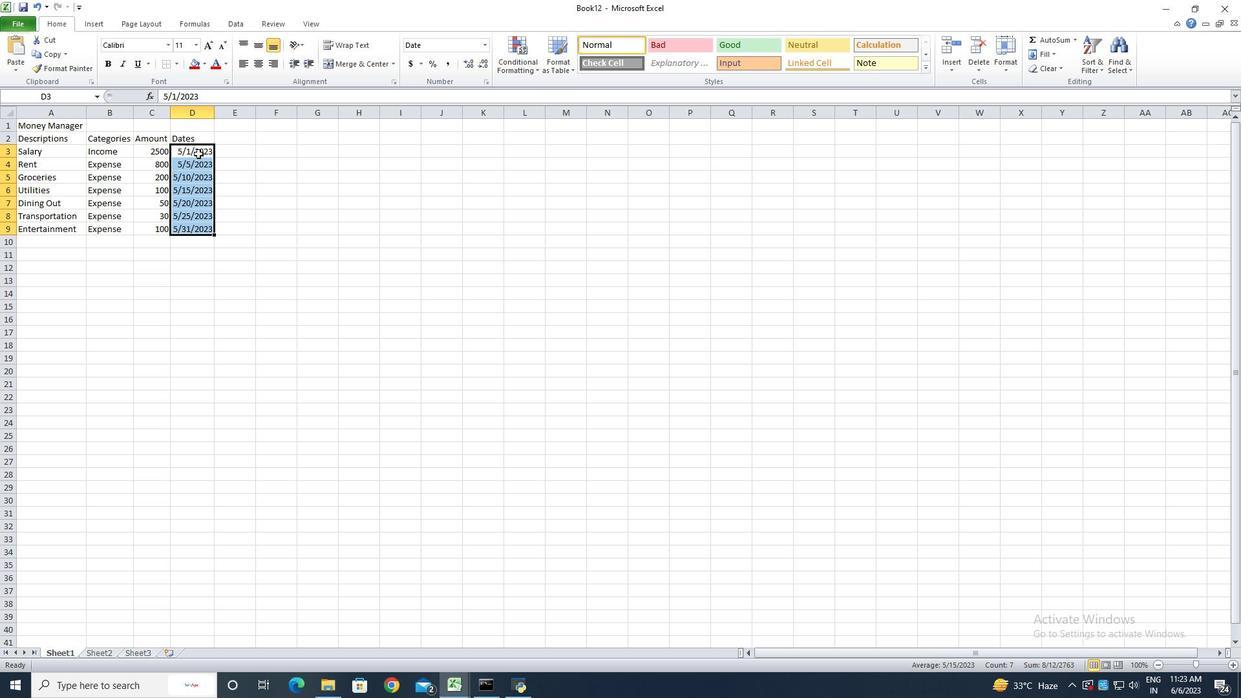 
Action: Mouse pressed right at (199, 151)
Screenshot: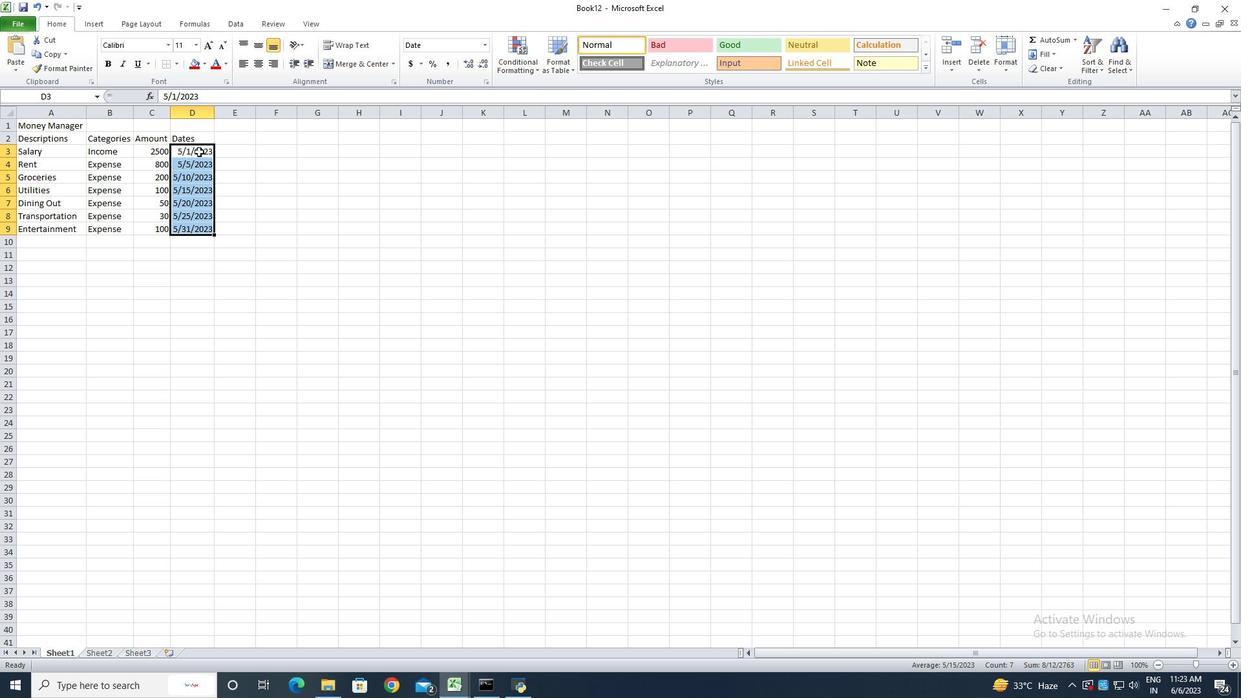 
Action: Mouse moved to (240, 327)
Screenshot: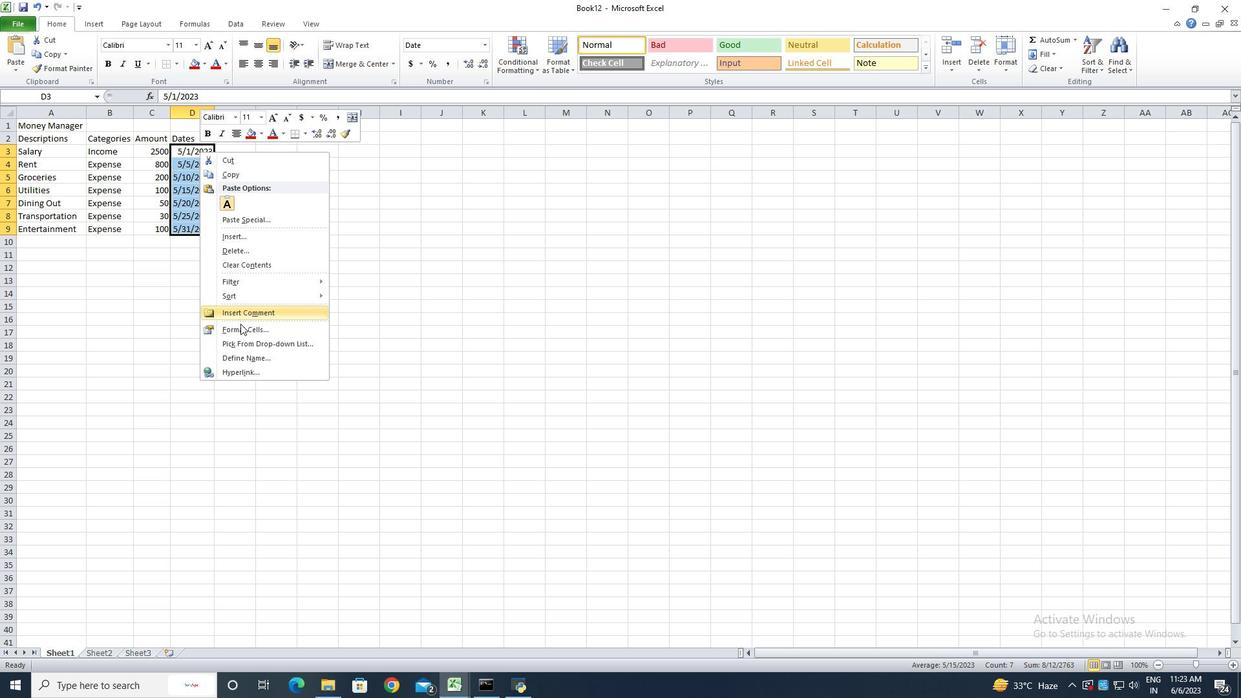 
Action: Mouse pressed left at (240, 327)
Screenshot: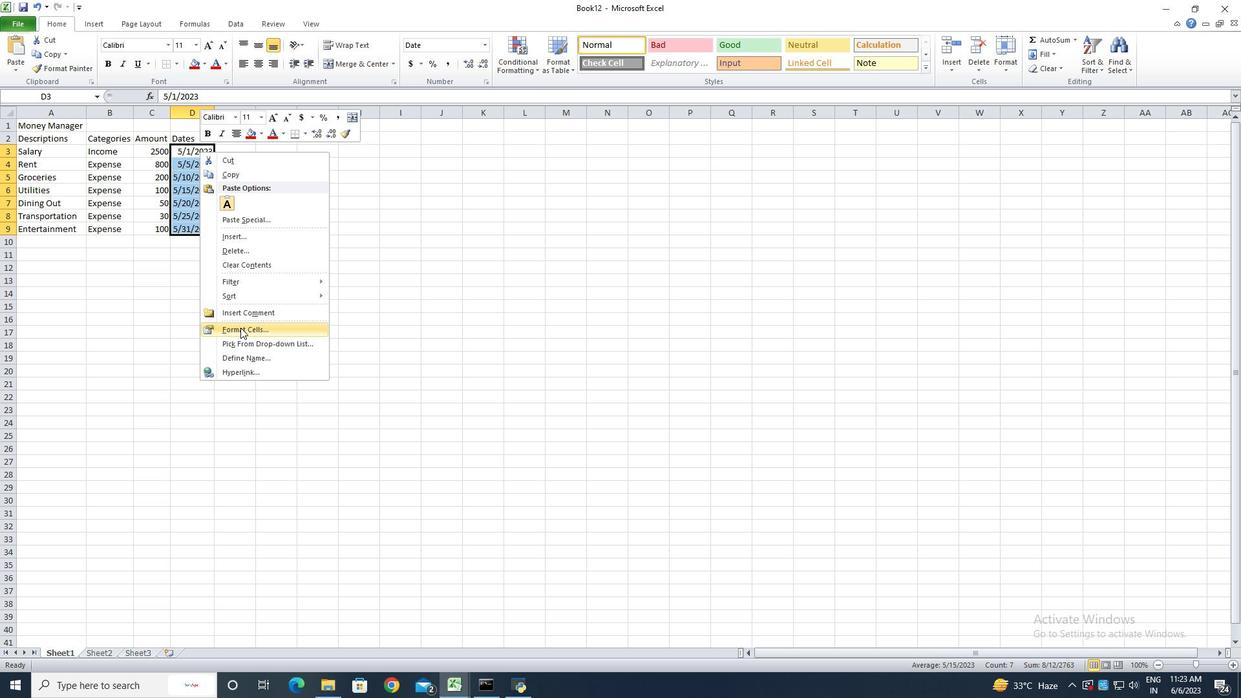 
Action: Mouse moved to (109, 319)
Screenshot: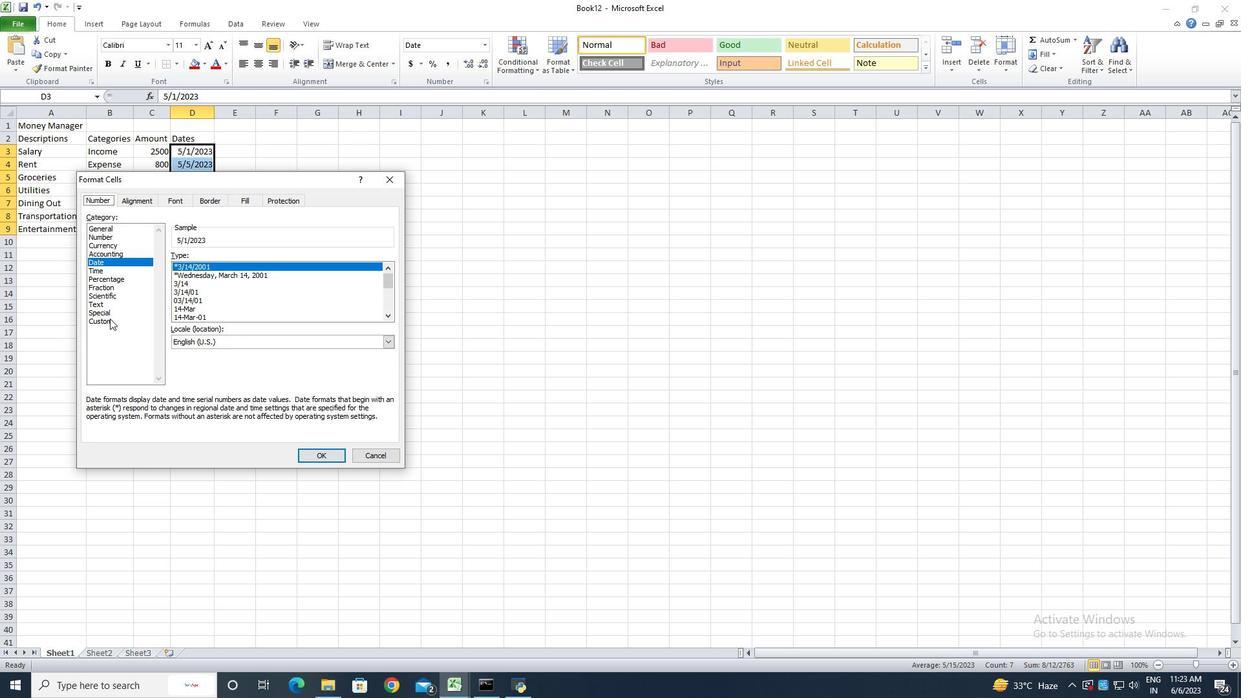 
Action: Mouse pressed left at (109, 319)
Screenshot: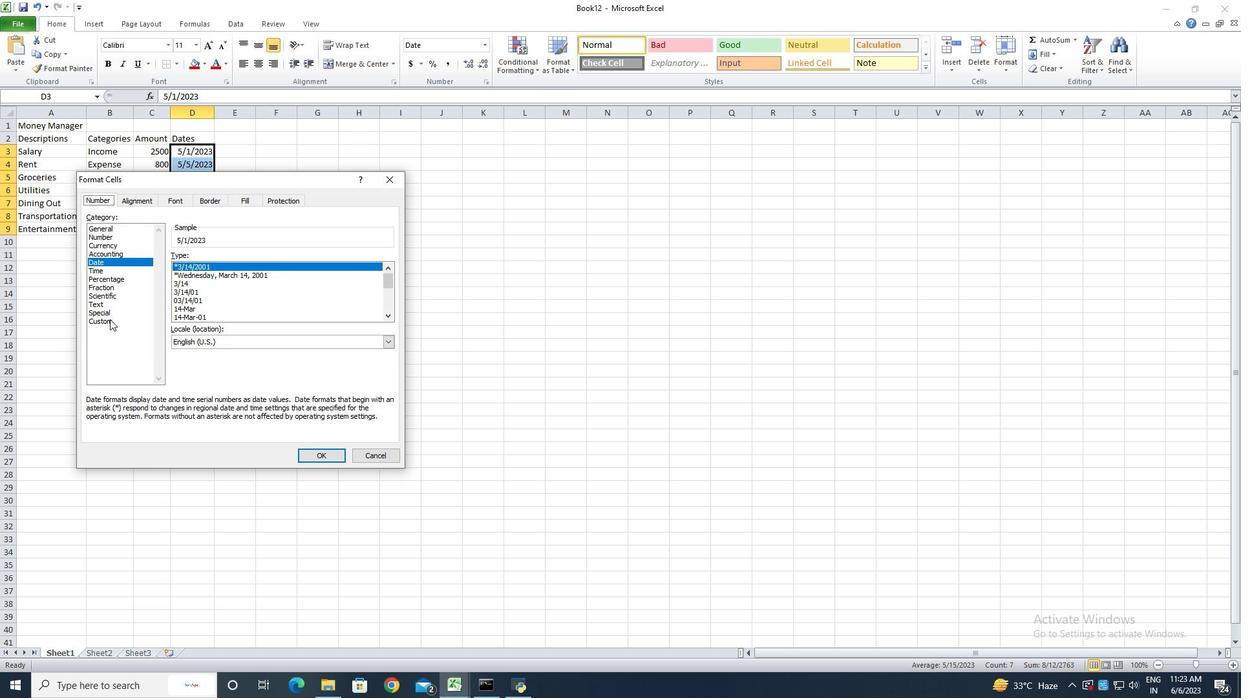 
Action: Mouse moved to (207, 268)
Screenshot: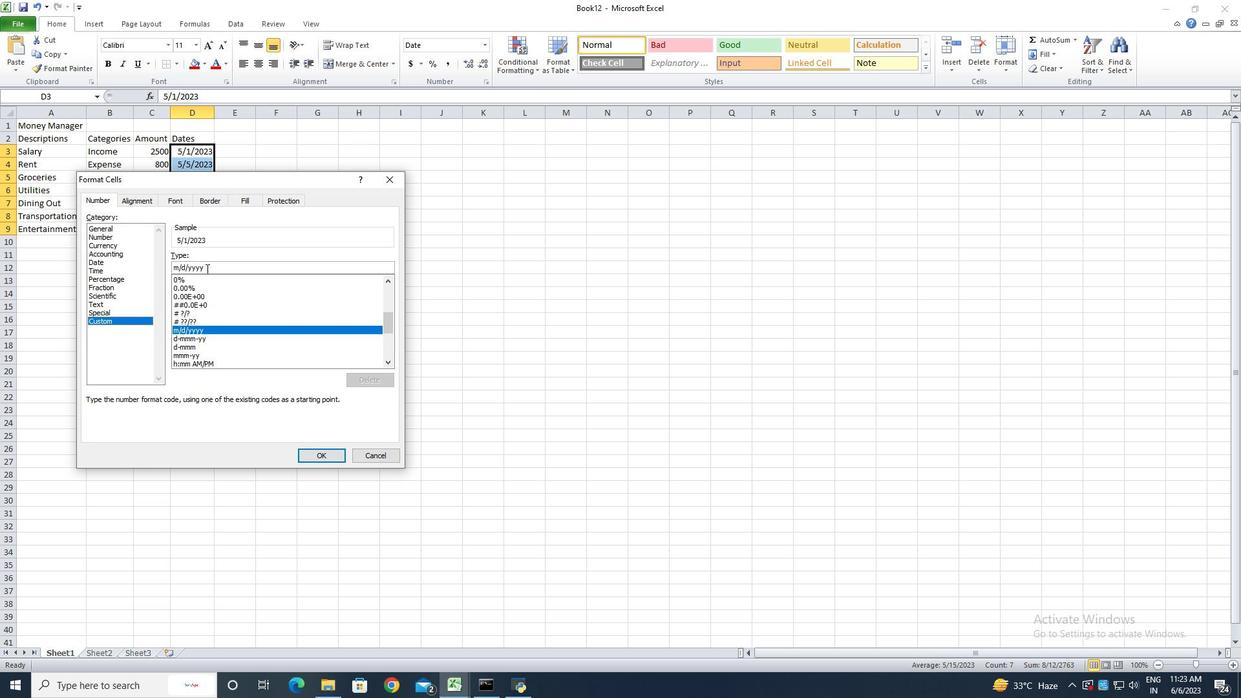 
Action: Mouse pressed left at (207, 268)
Screenshot: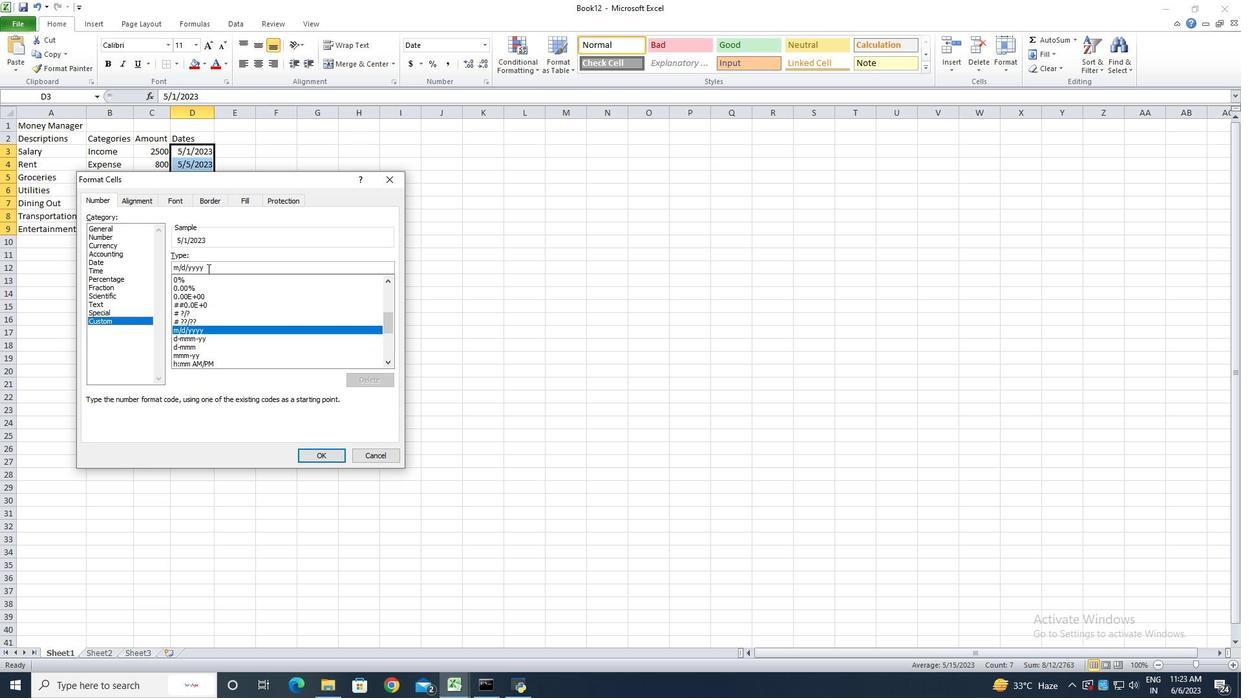 
Action: Key pressed <Key.backspace><Key.backspace><Key.backspace><Key.backspace><Key.backspace><Key.backspace><Key.backspace><Key.backspace><Key.backspace><Key.backspace><Key.backspace><Key.backspace><Key.backspace><Key.backspace><Key.backspace><Key.backspace><Key.backspace><Key.backspace><Key.backspace><Key.backspace><Key.backspace><Key.backspace><Key.backspace><Key.backspace><Key.backspace><Key.backspace><Key.backspace><Key.backspace><Key.backspace><Key.backspace><Key.backspace><Key.backspace><Key.backspace><Key.backspace><Key.backspace><Key.backspace><Key.backspace>yyyy-mm-dds
Screenshot: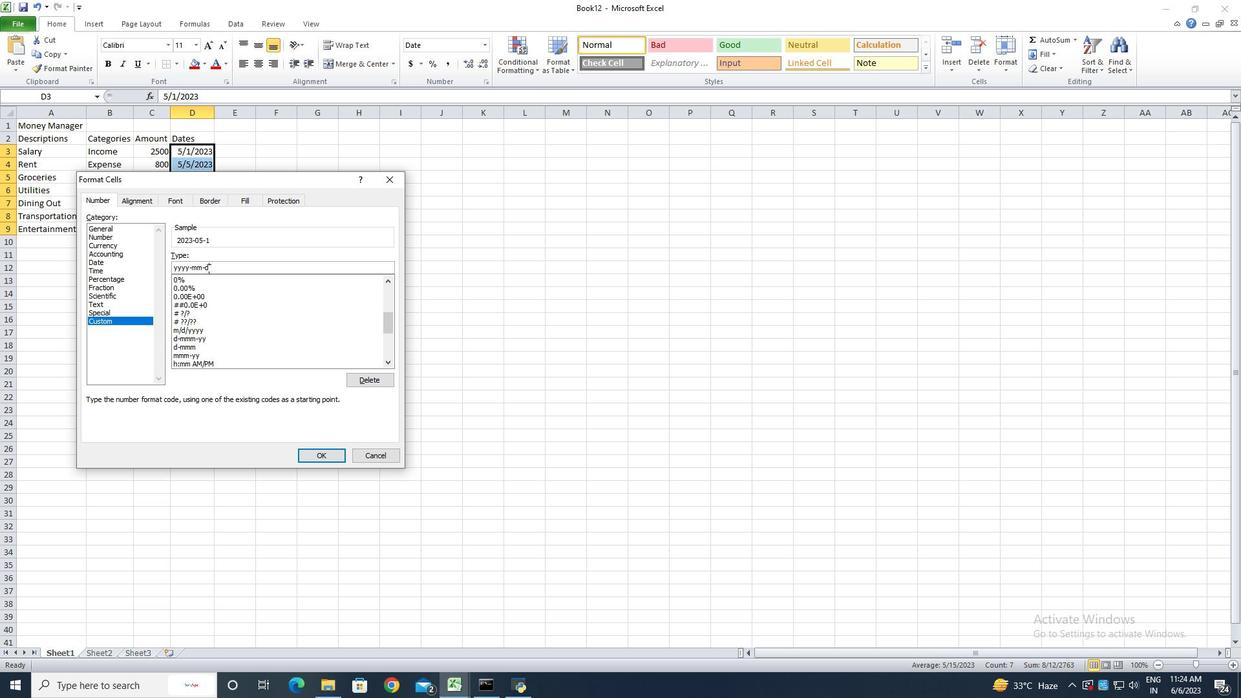
Action: Mouse moved to (279, 312)
Screenshot: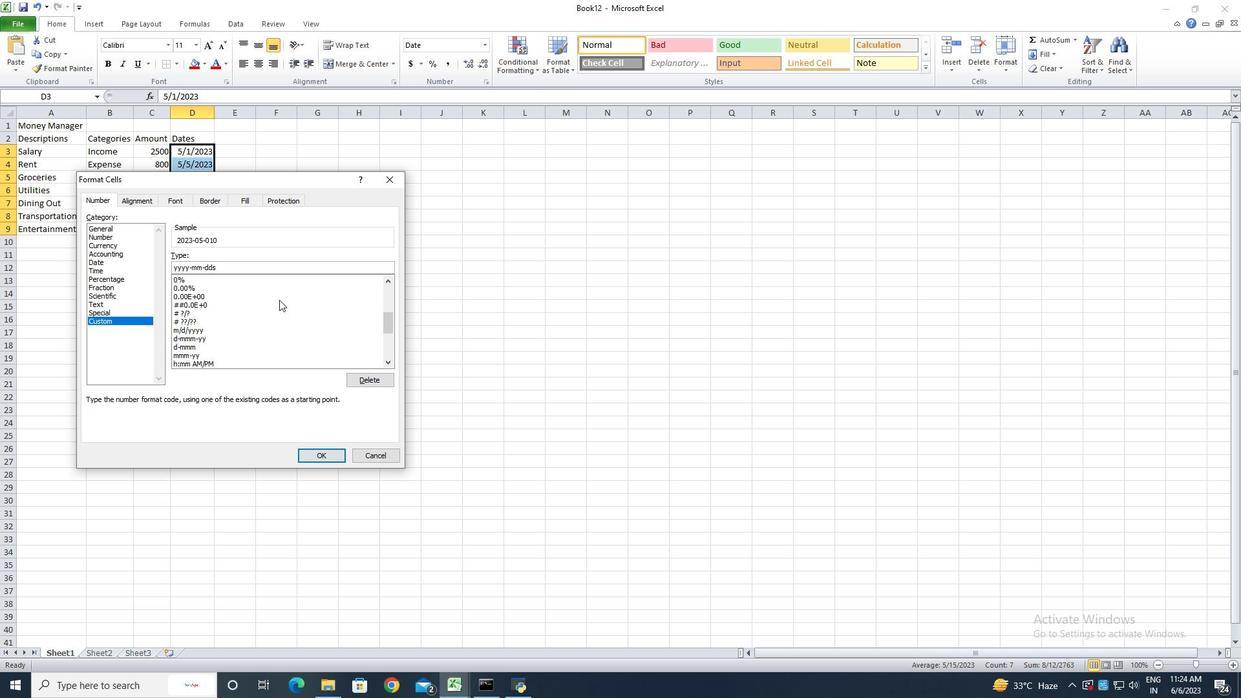
Action: Key pressed <Key.backspace><Key.backspace>d
Screenshot: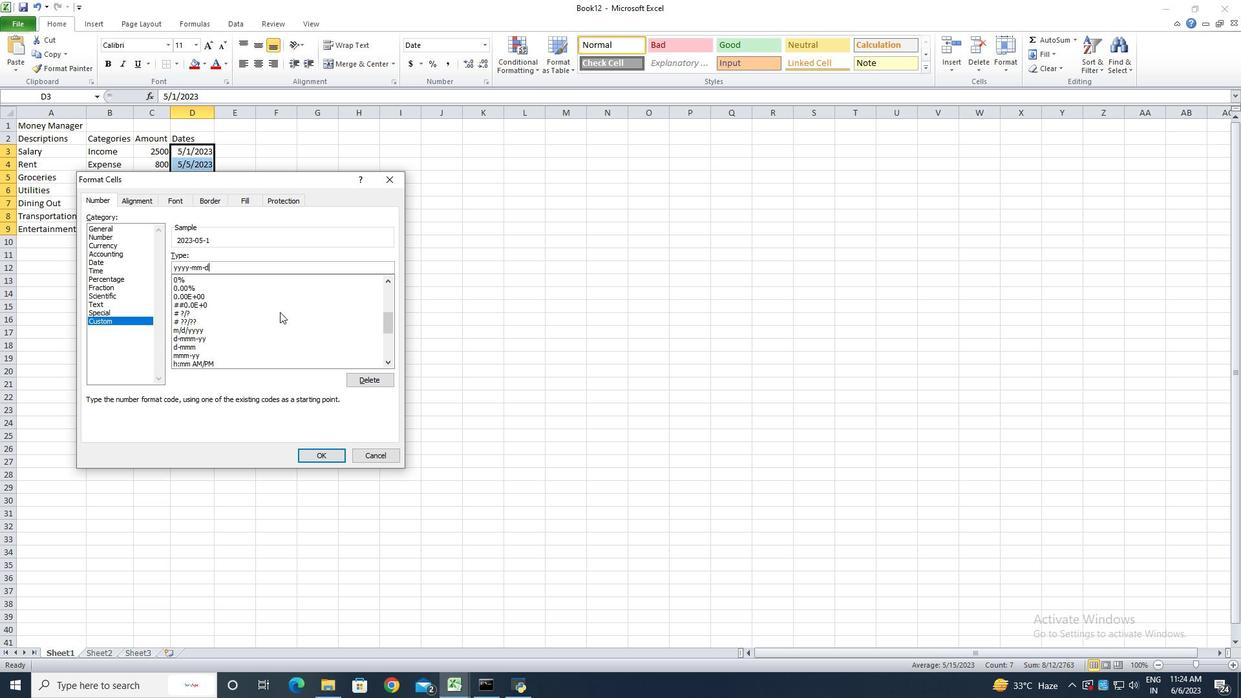 
Action: Mouse moved to (316, 457)
Screenshot: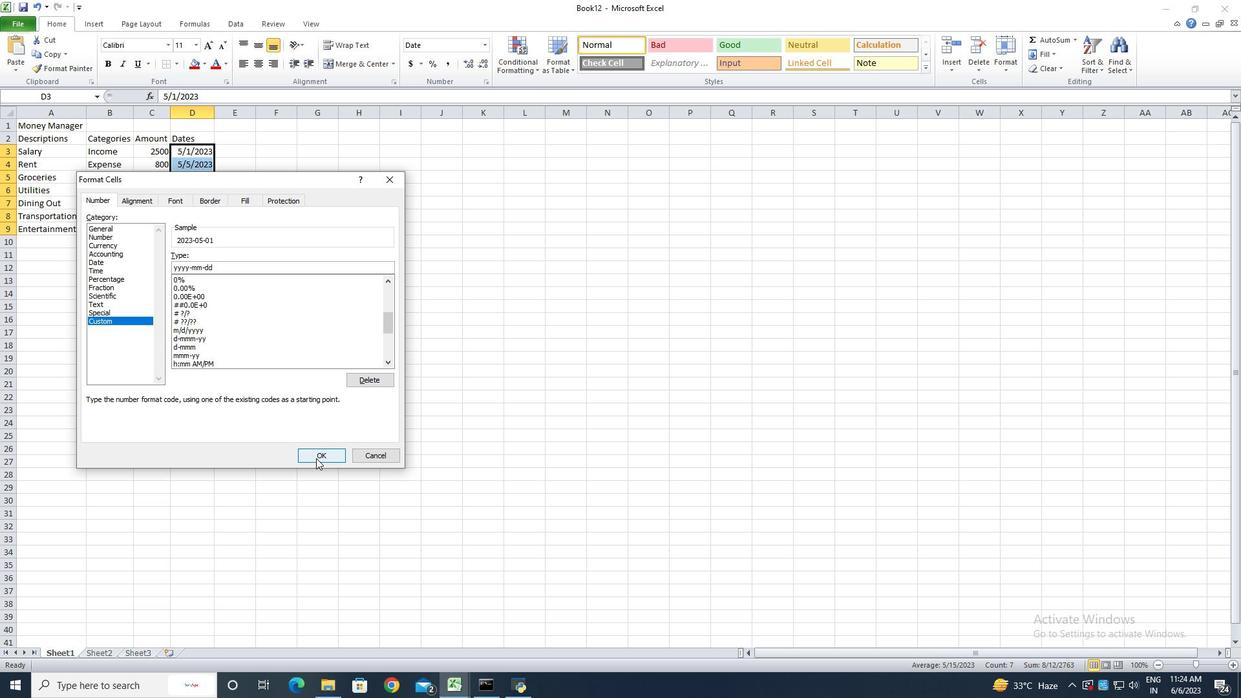 
Action: Mouse pressed left at (316, 457)
Screenshot: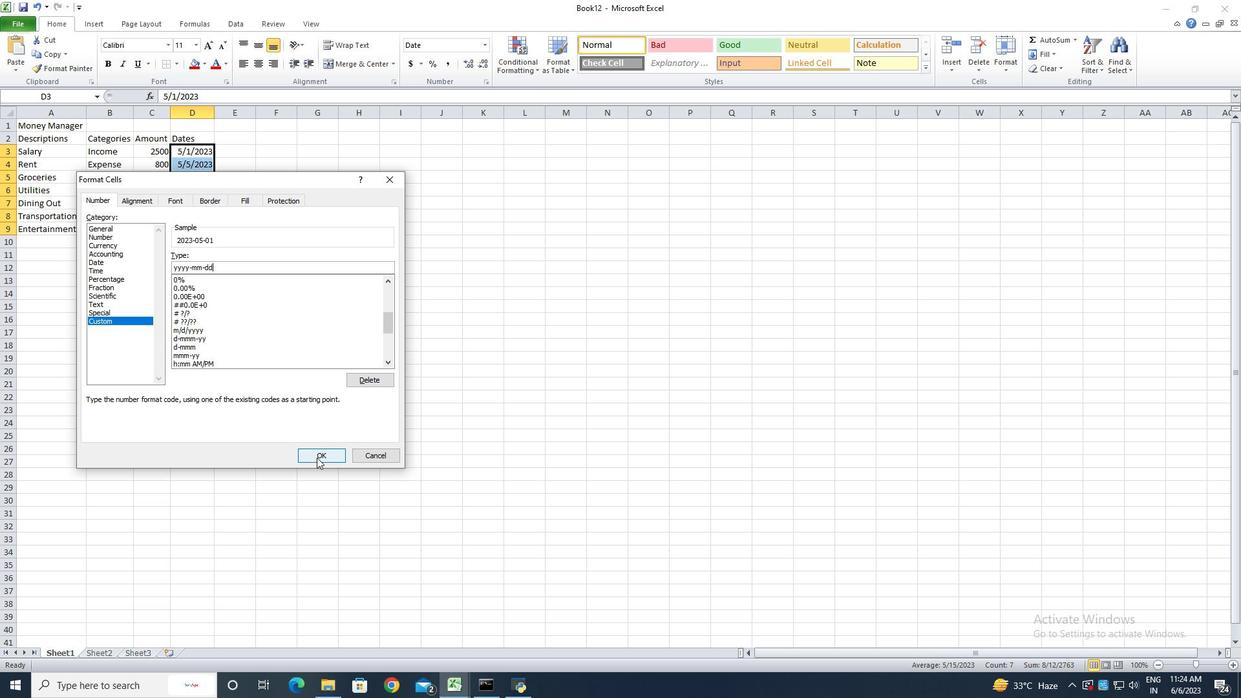 
Action: Mouse moved to (217, 113)
Screenshot: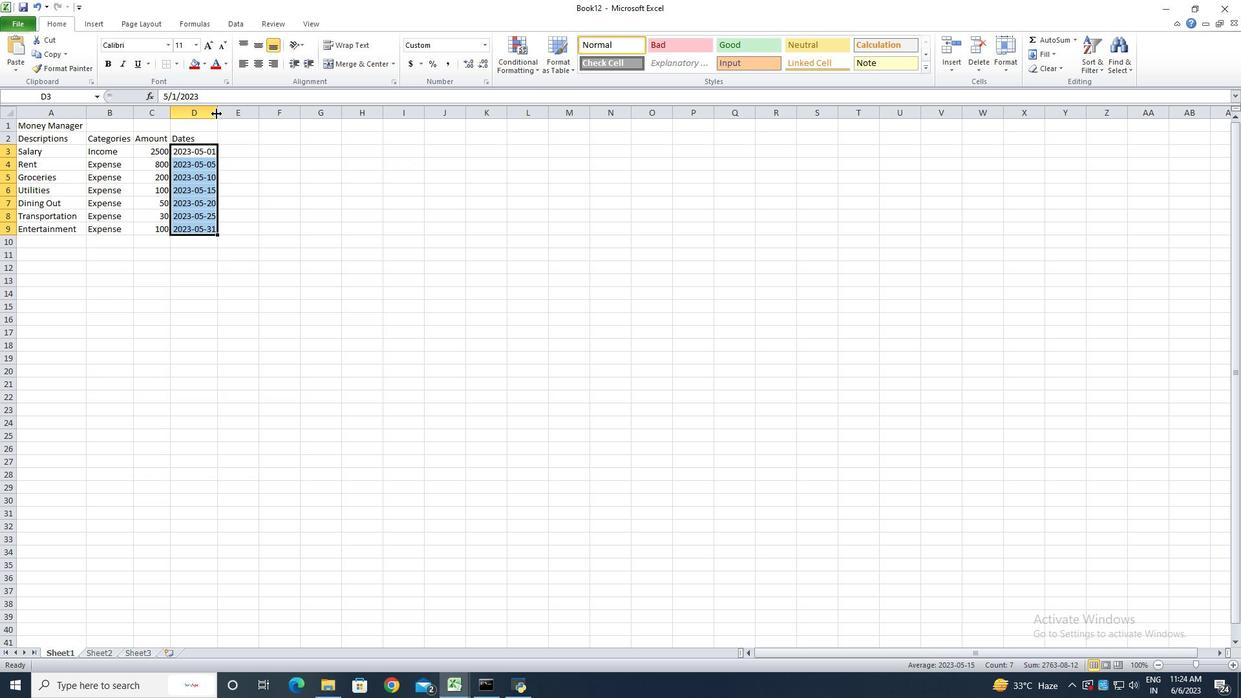 
Action: Mouse pressed left at (217, 113)
Screenshot: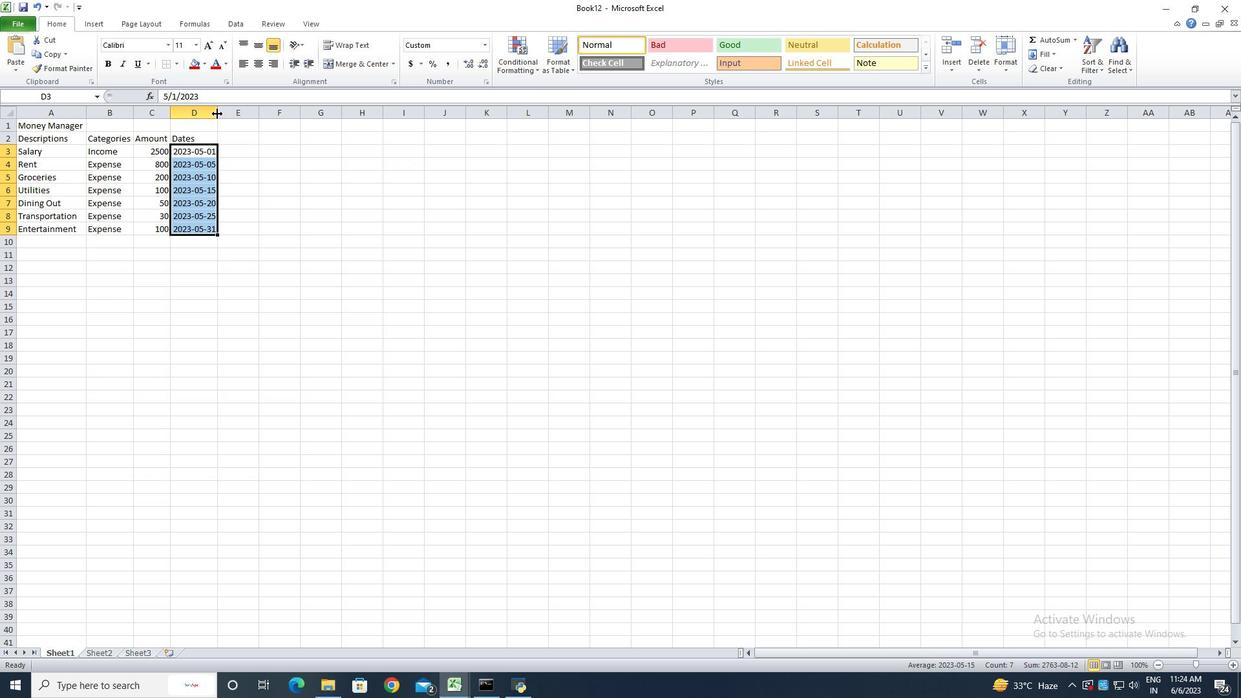 
Action: Mouse pressed left at (217, 113)
Screenshot: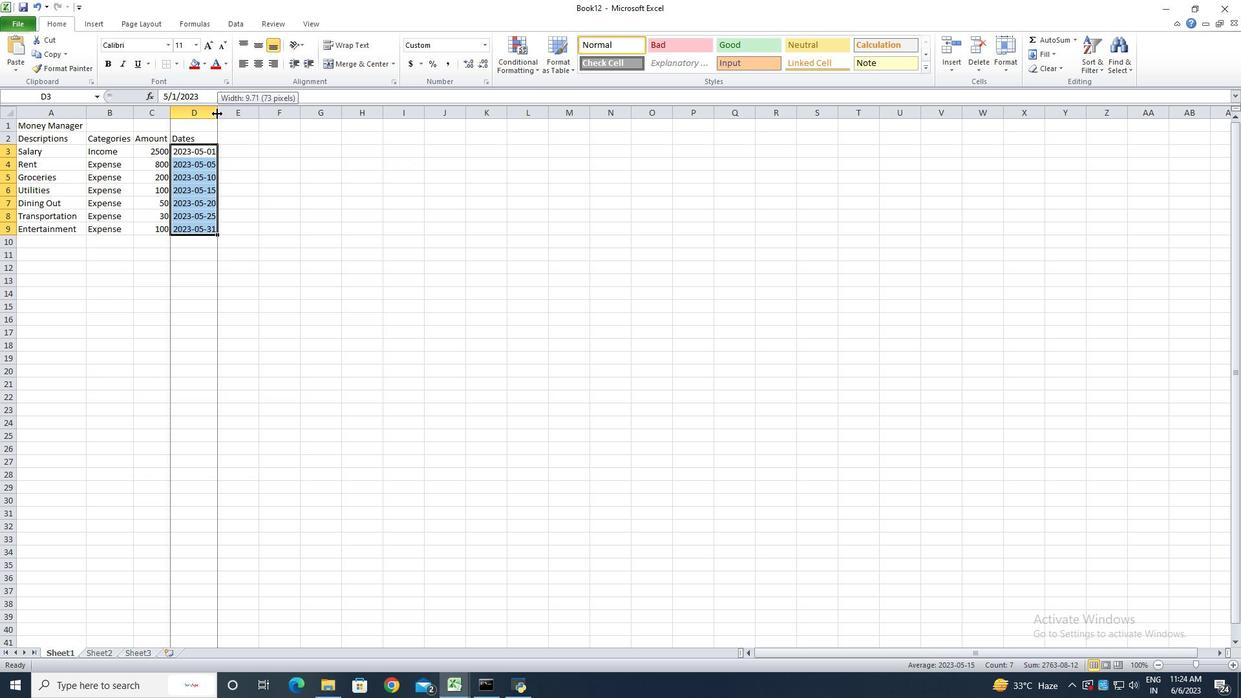 
Action: Mouse moved to (227, 136)
Screenshot: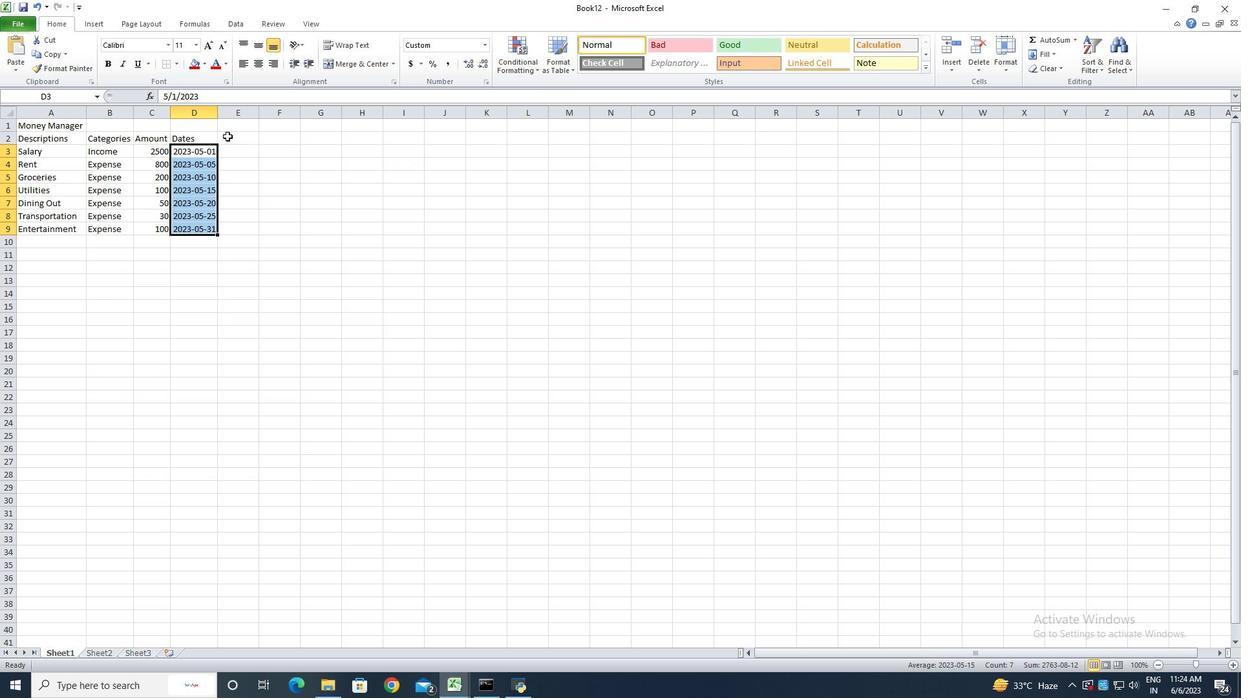 
Action: Mouse pressed left at (227, 136)
Screenshot: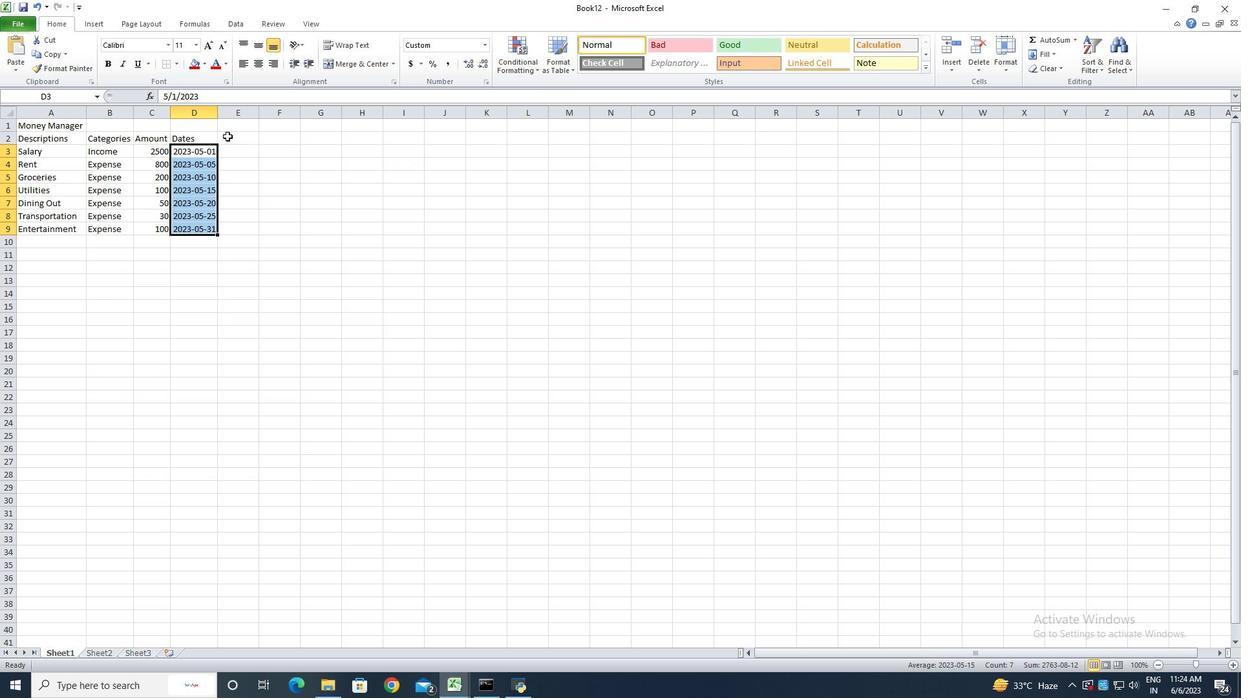 
Action: Mouse moved to (77, 127)
Screenshot: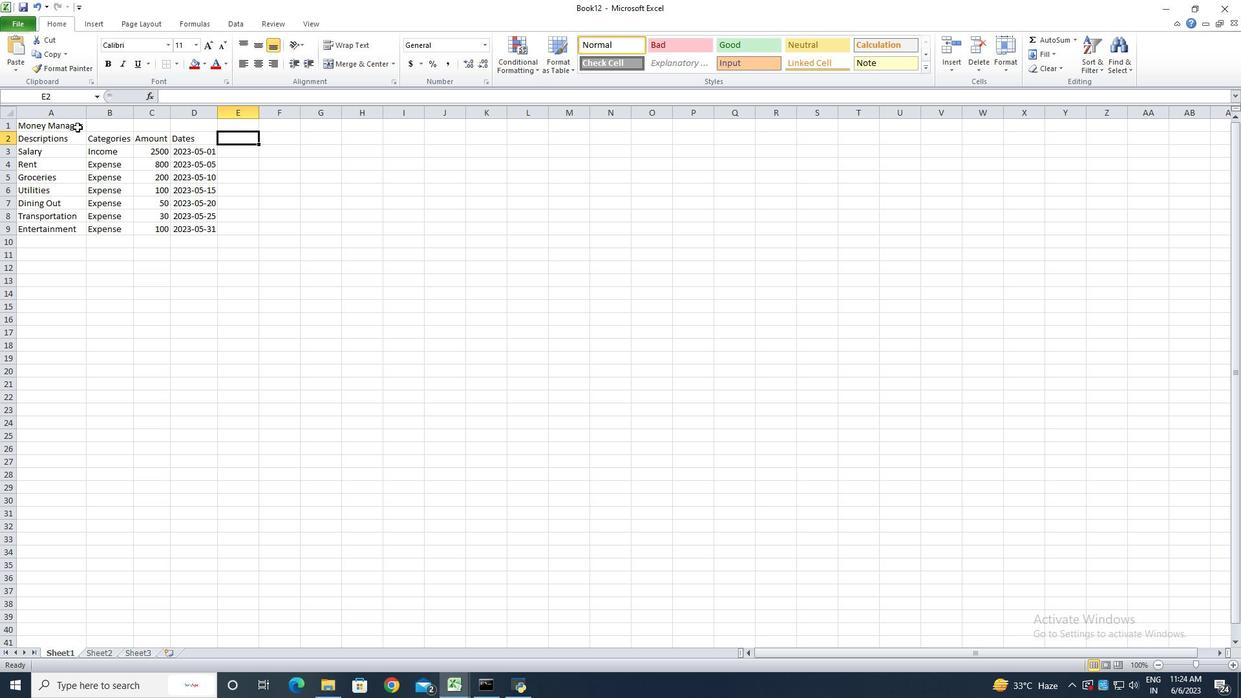 
Action: Mouse pressed left at (77, 127)
Screenshot: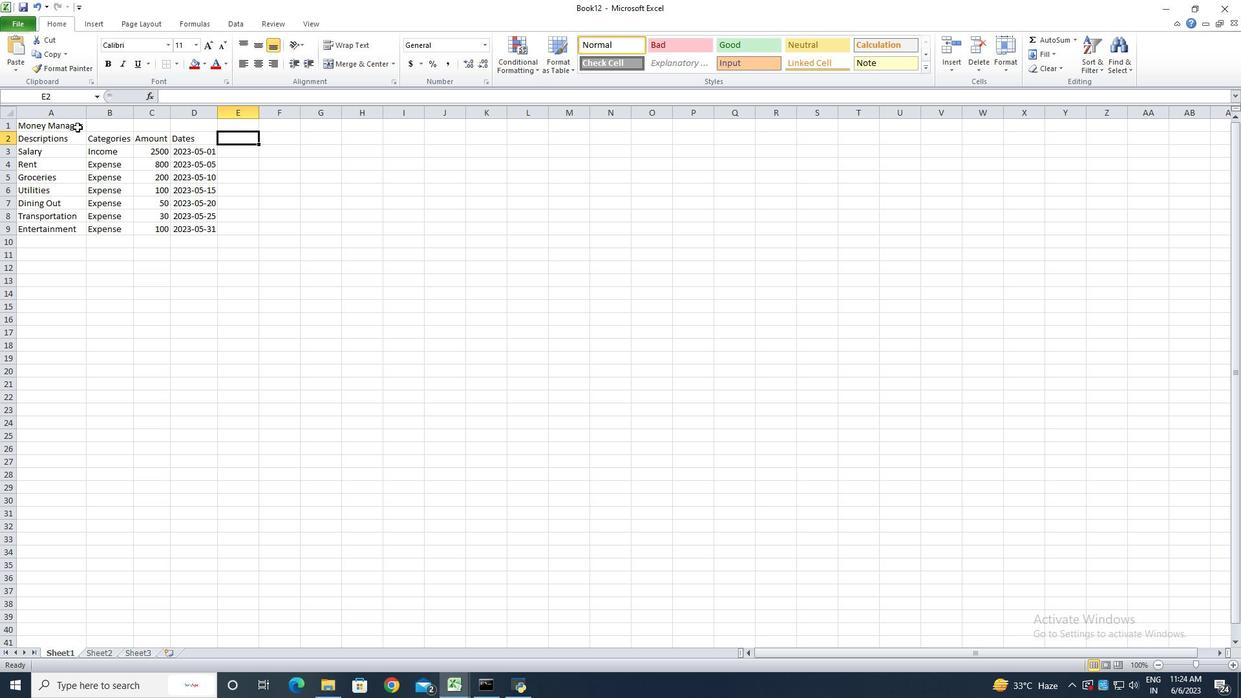 
Action: Mouse moved to (354, 65)
Screenshot: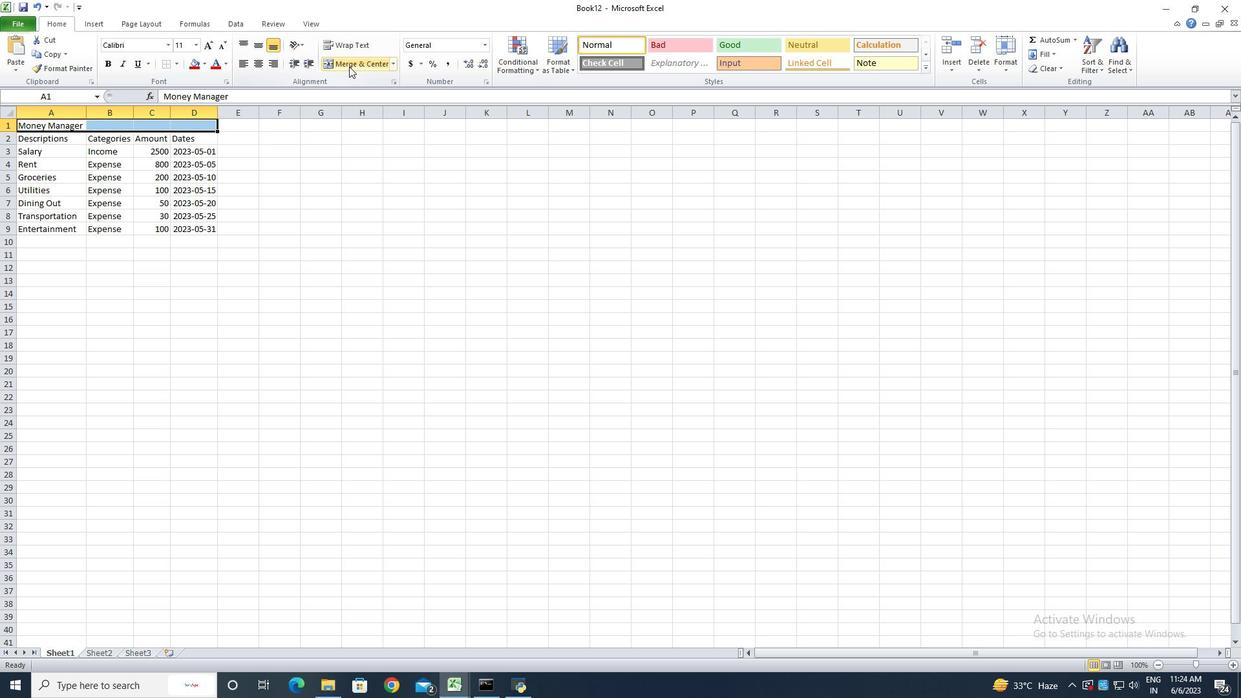
Action: Mouse pressed left at (354, 65)
Screenshot: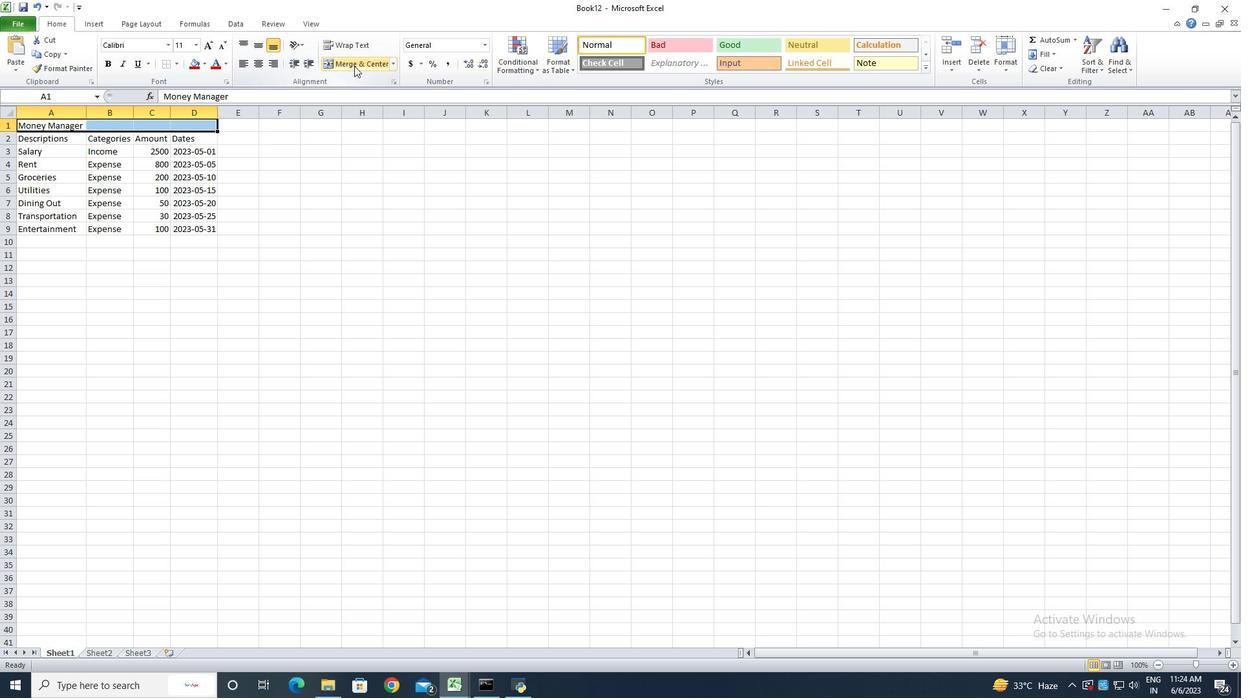 
Action: Mouse moved to (21, 24)
Screenshot: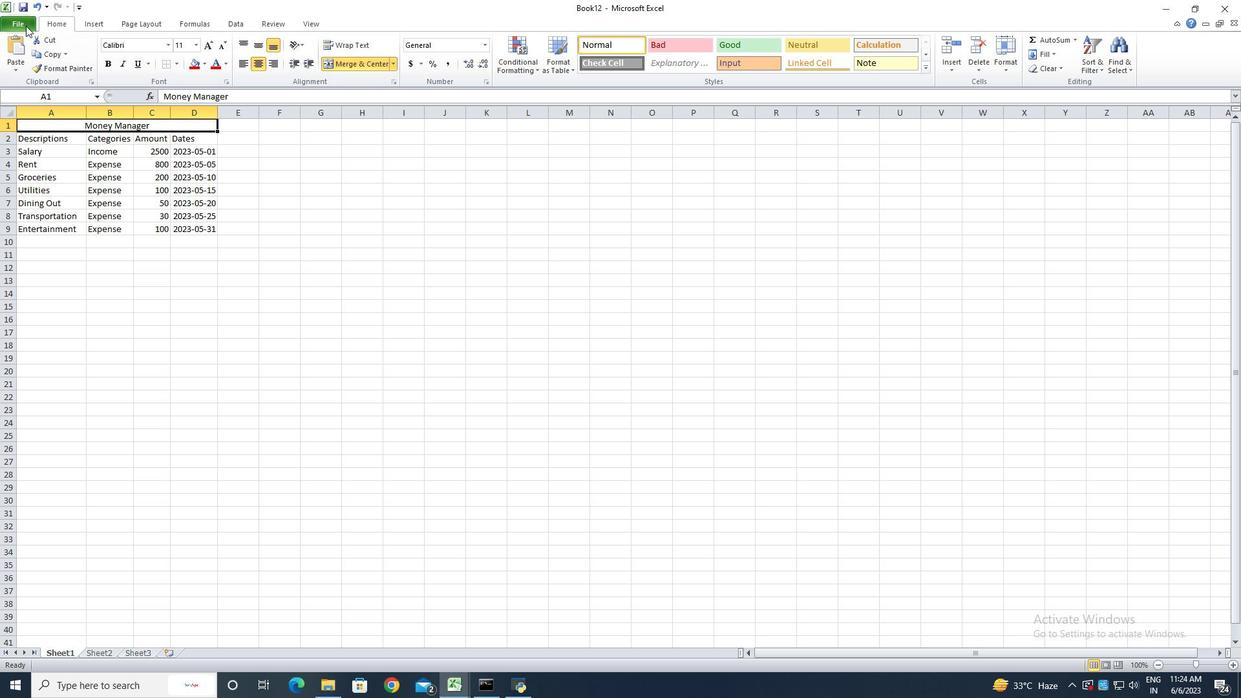 
Action: Mouse pressed left at (21, 24)
Screenshot: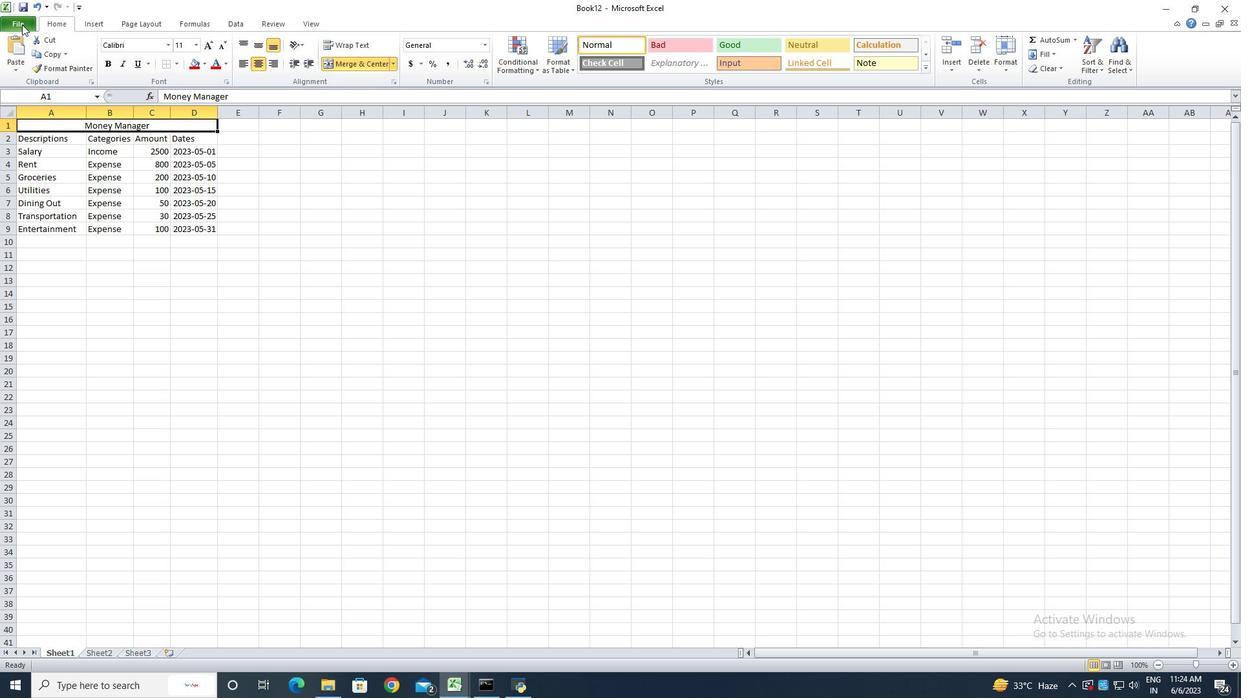 
Action: Mouse moved to (34, 61)
Screenshot: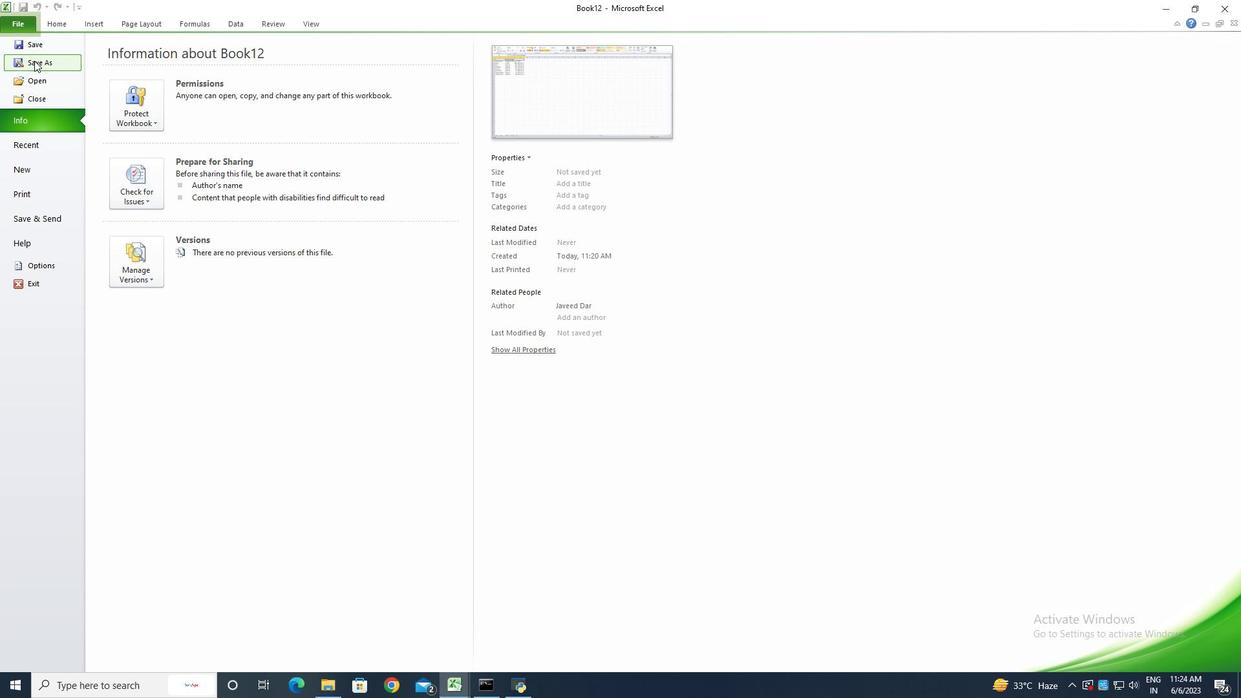 
Action: Mouse pressed left at (34, 61)
Screenshot: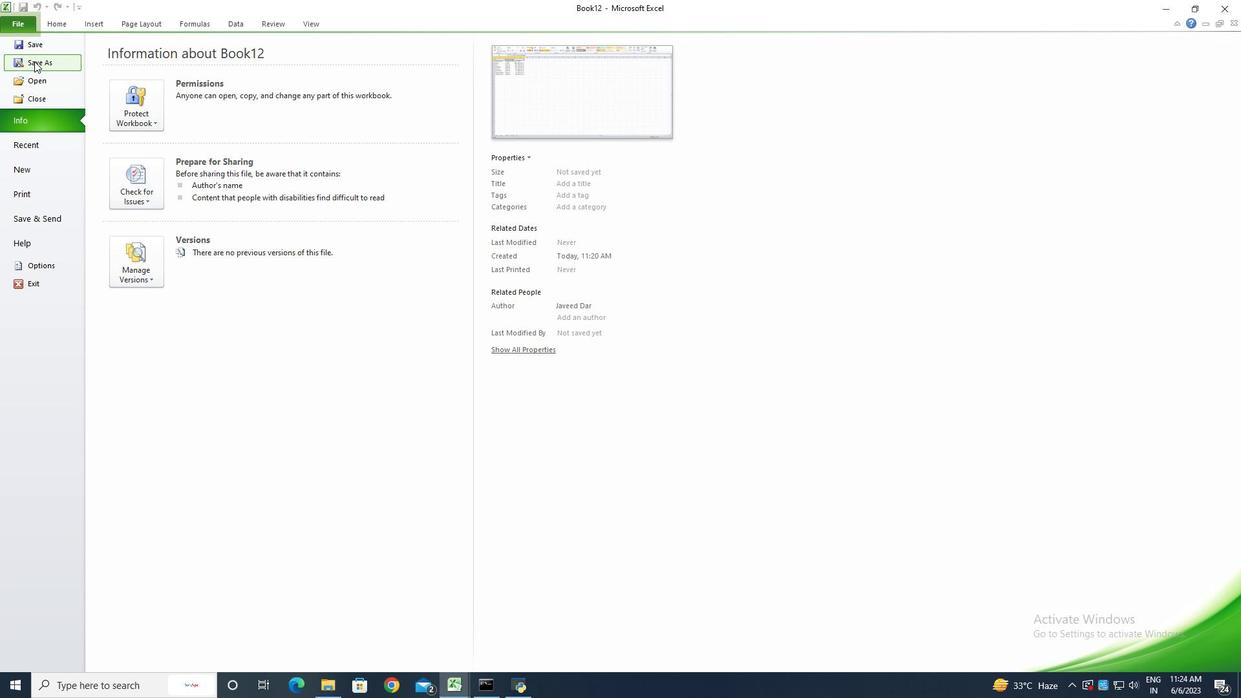 
Action: Key pressed <Key.shift>Expense<Key.shift>Log<Key.space><Key.shift>templatesbook
Screenshot: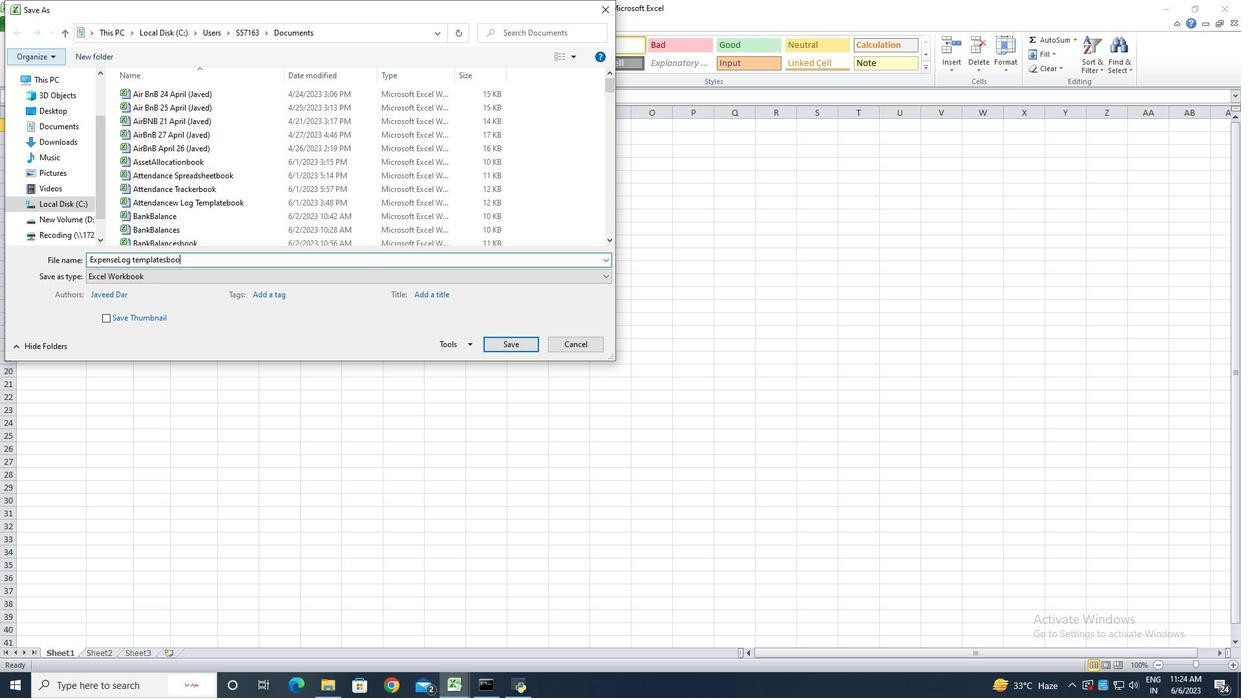 
Action: Mouse moved to (516, 345)
Screenshot: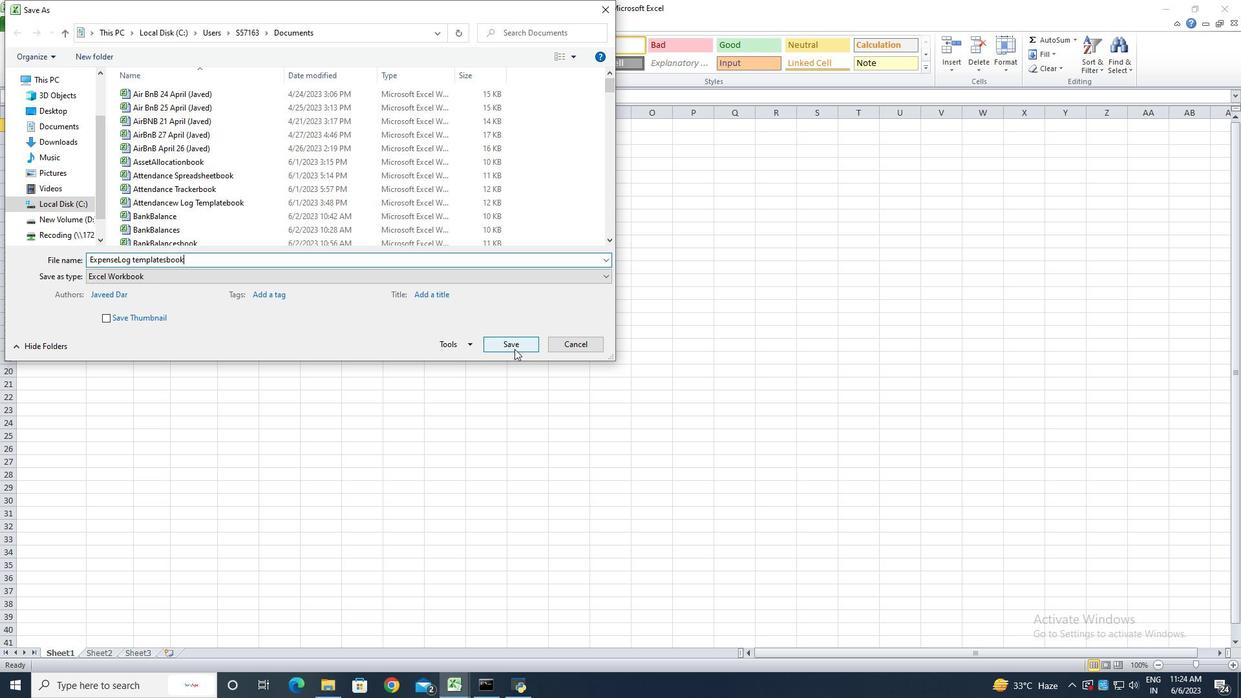 
Action: Mouse pressed left at (516, 345)
Screenshot: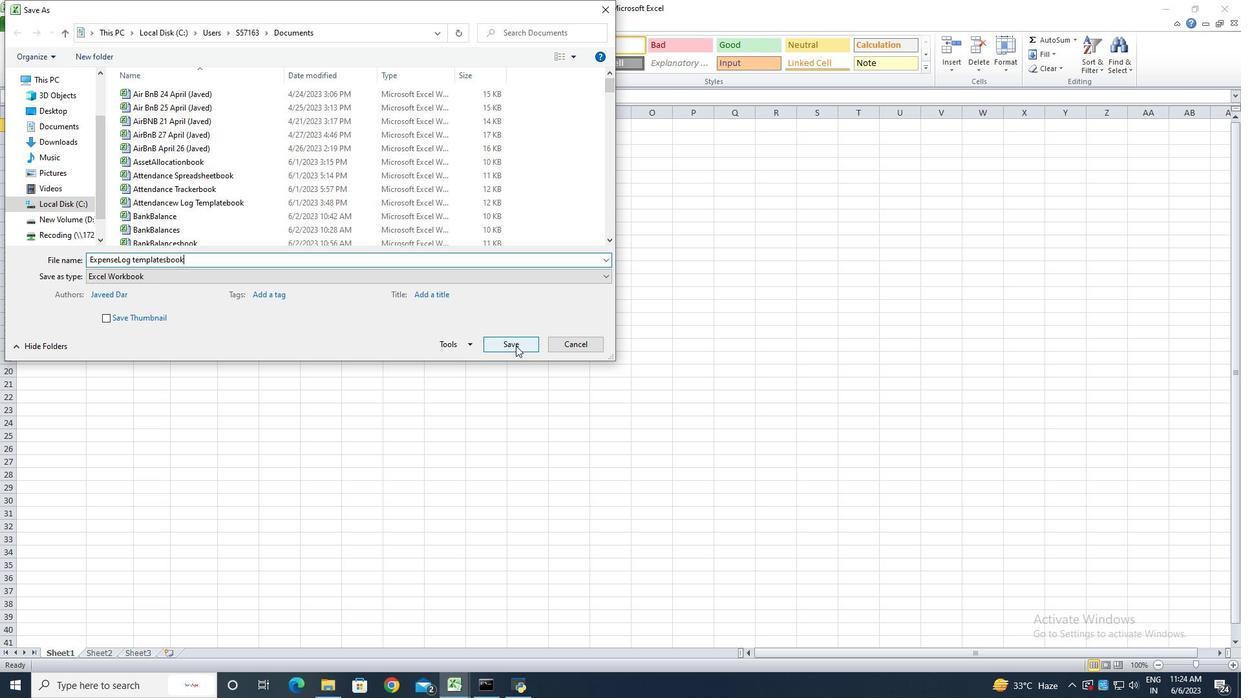 
Action: Mouse moved to (515, 345)
Screenshot: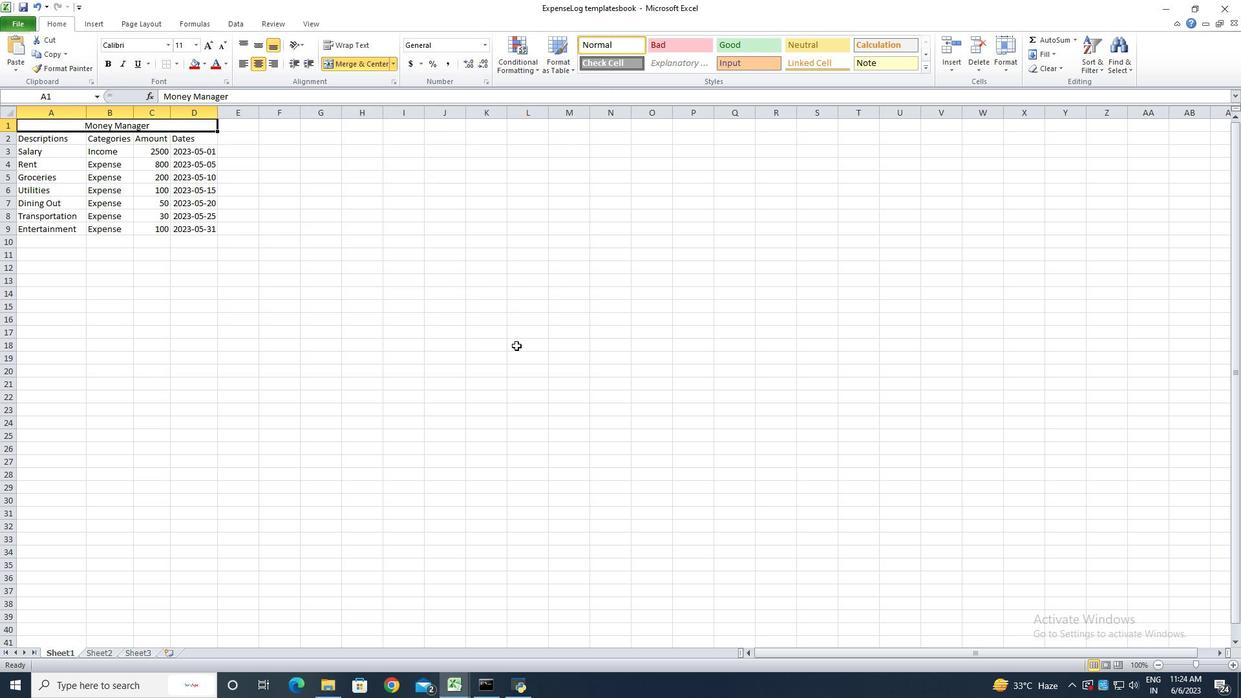 
